 Task: Find connections with filter location Chānda with filter topic #consultantswith filter profile language German with filter current company EClerx with filter school Kongunadu College of Engineering and Technology with filter industry Urban Transit Services with filter service category Interior Design with filter keywords title Customer Support Representative
Action: Mouse moved to (511, 70)
Screenshot: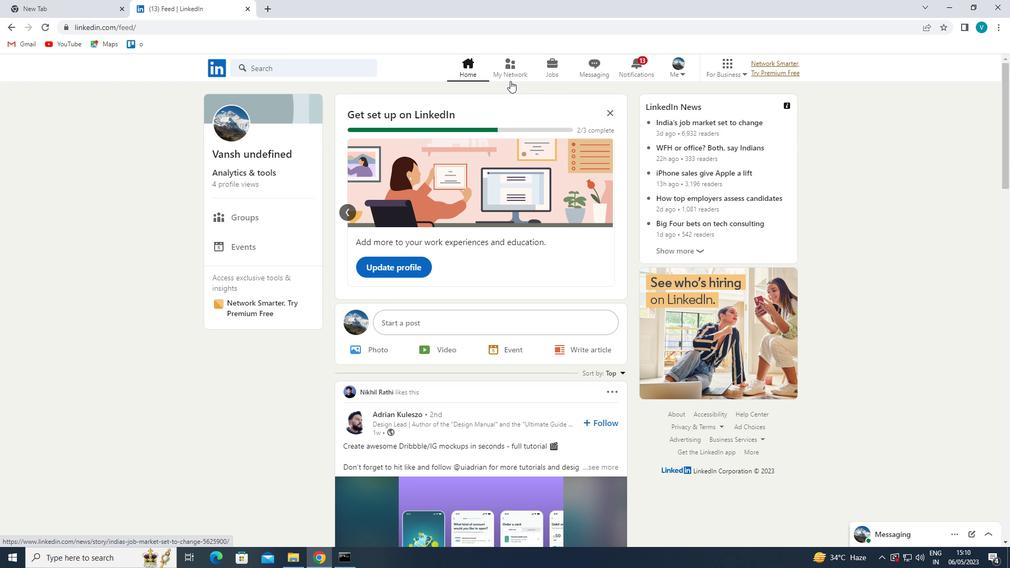
Action: Mouse pressed left at (511, 70)
Screenshot: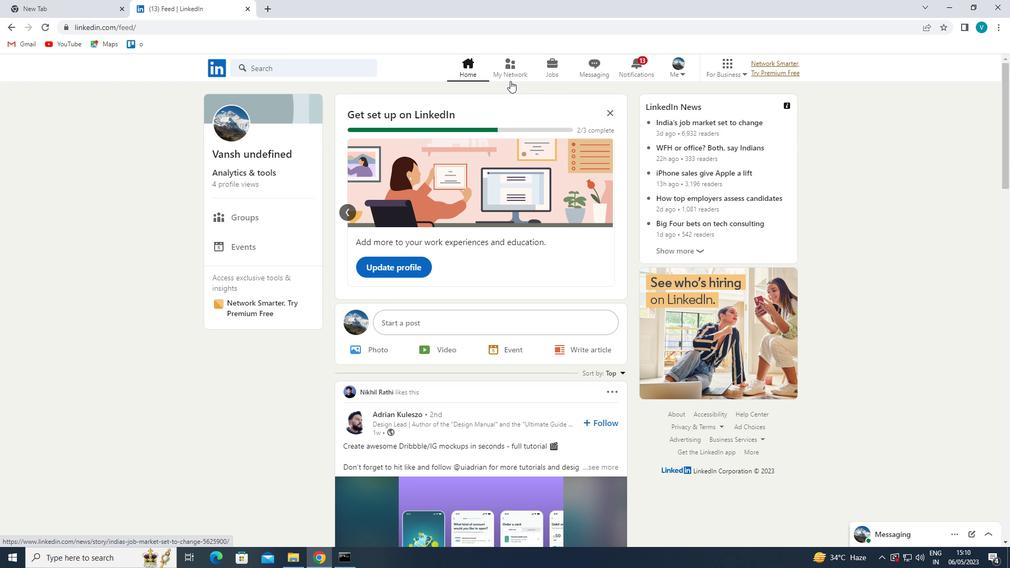 
Action: Mouse moved to (299, 132)
Screenshot: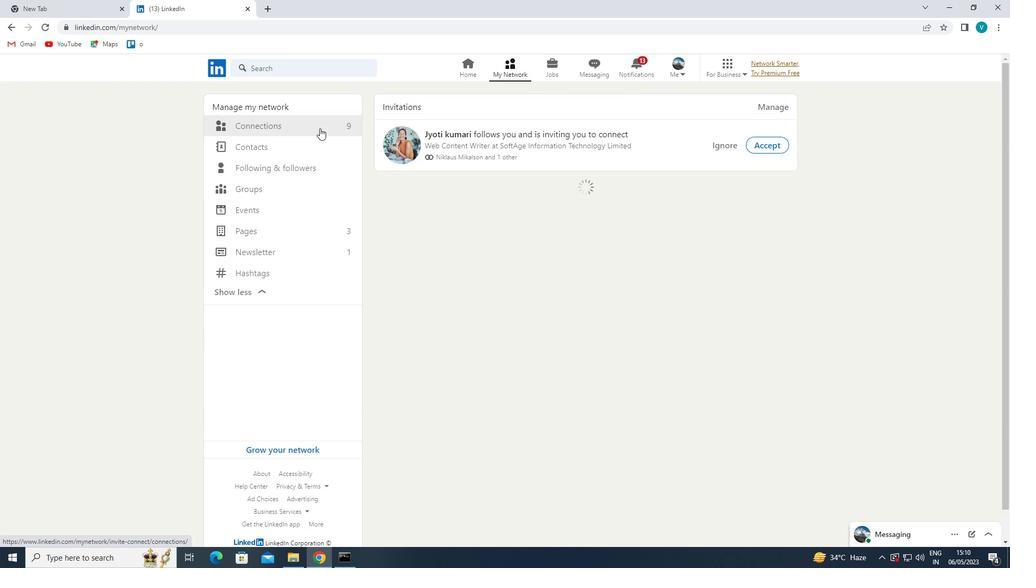 
Action: Mouse pressed left at (299, 132)
Screenshot: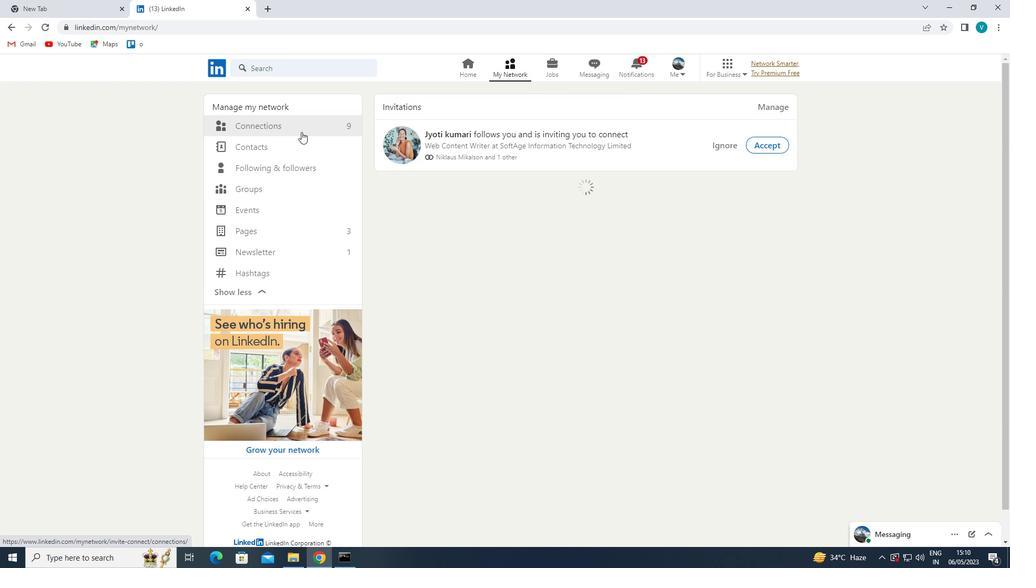 
Action: Mouse moved to (311, 125)
Screenshot: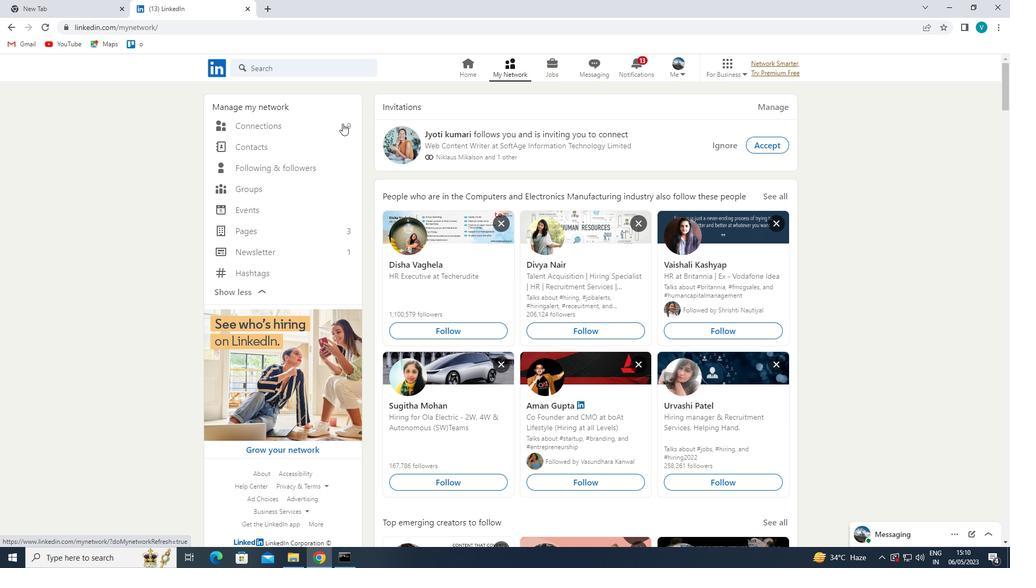
Action: Mouse pressed left at (311, 125)
Screenshot: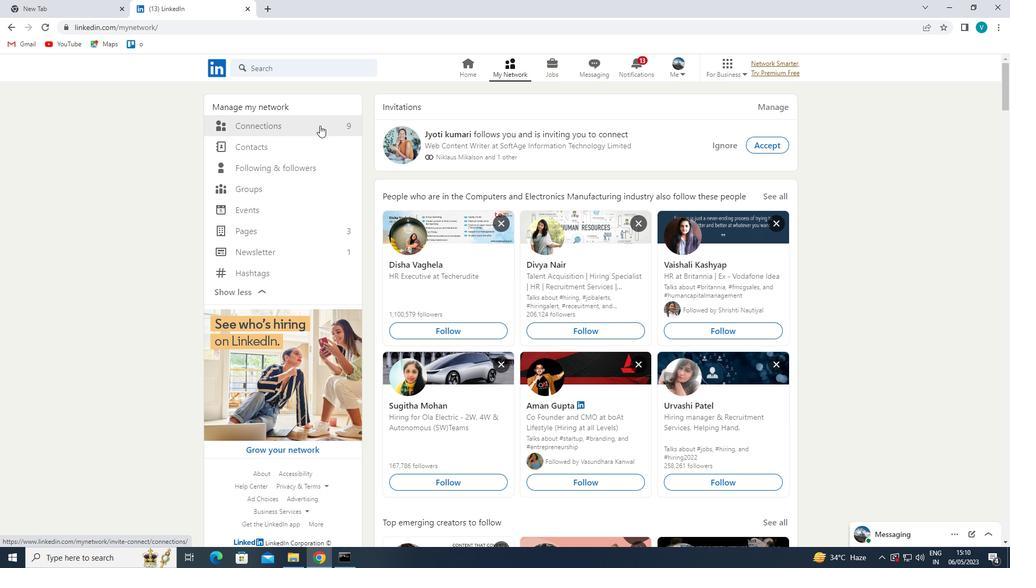 
Action: Mouse moved to (611, 125)
Screenshot: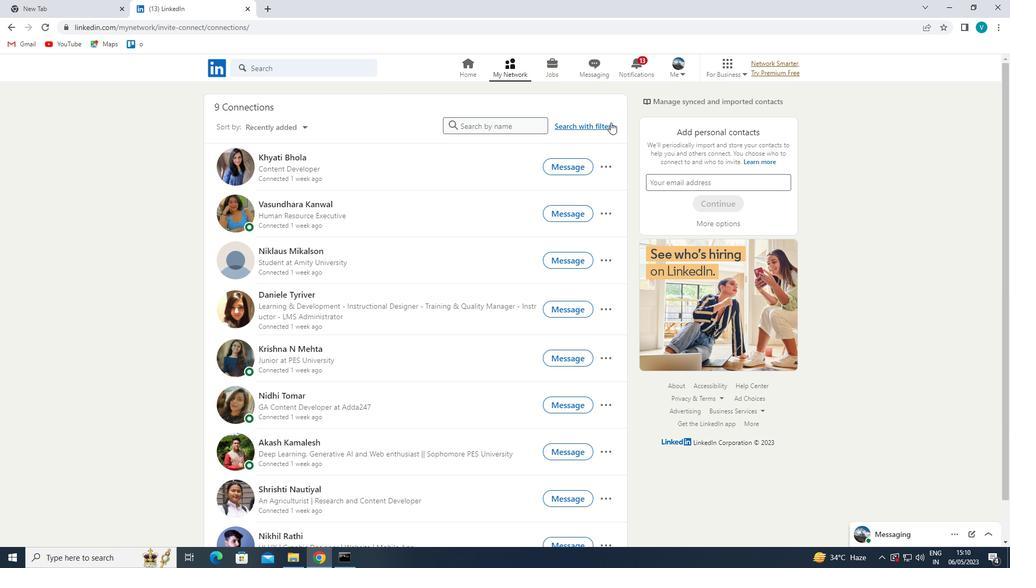 
Action: Mouse pressed left at (611, 125)
Screenshot: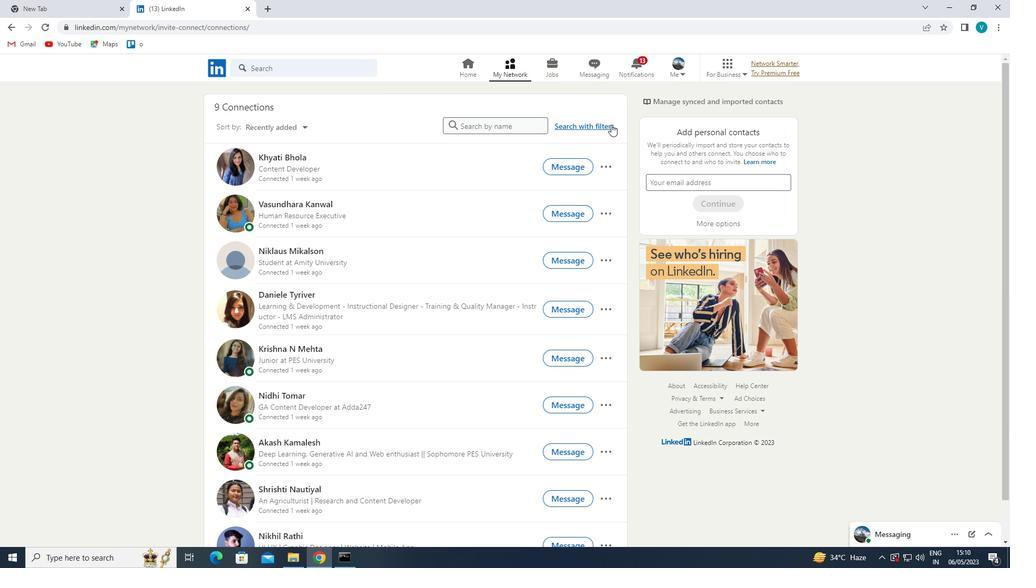 
Action: Mouse moved to (497, 104)
Screenshot: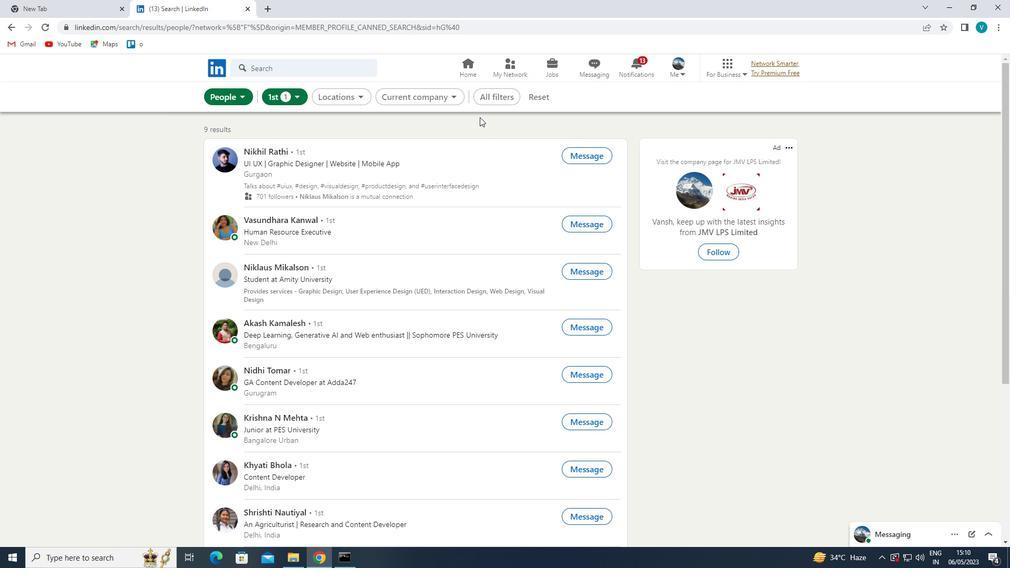
Action: Mouse pressed left at (497, 104)
Screenshot: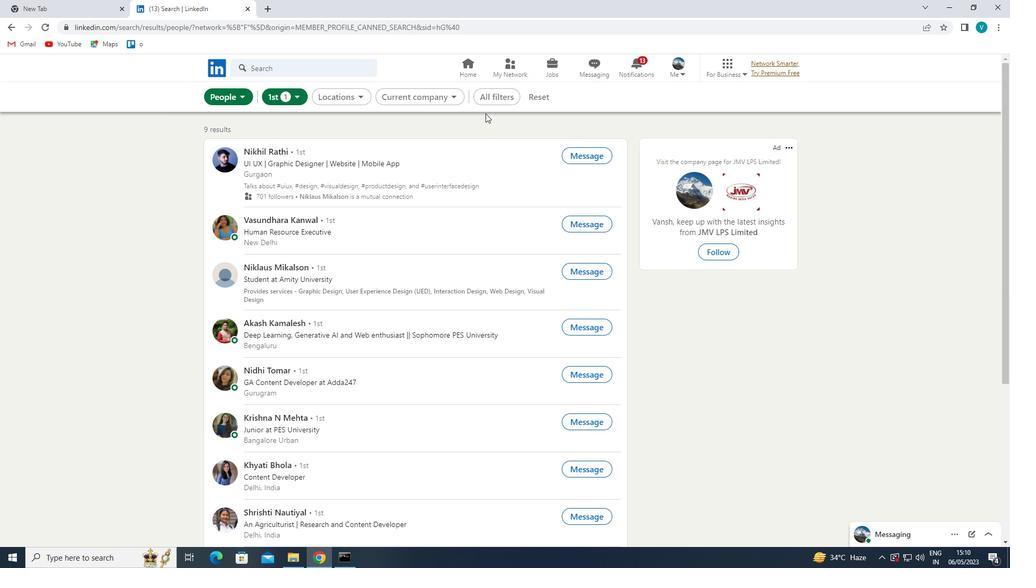 
Action: Mouse moved to (784, 241)
Screenshot: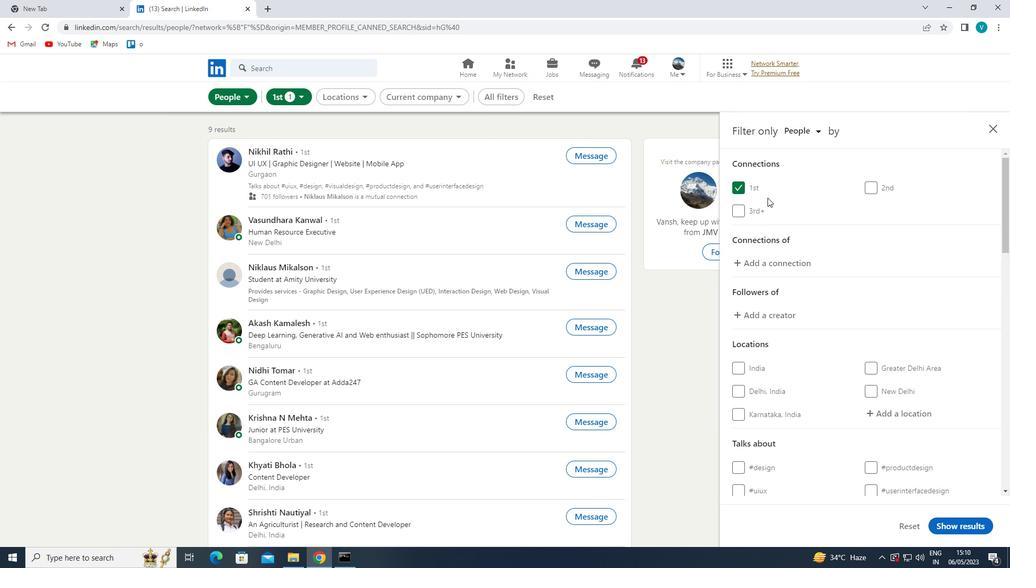 
Action: Mouse scrolled (784, 240) with delta (0, 0)
Screenshot: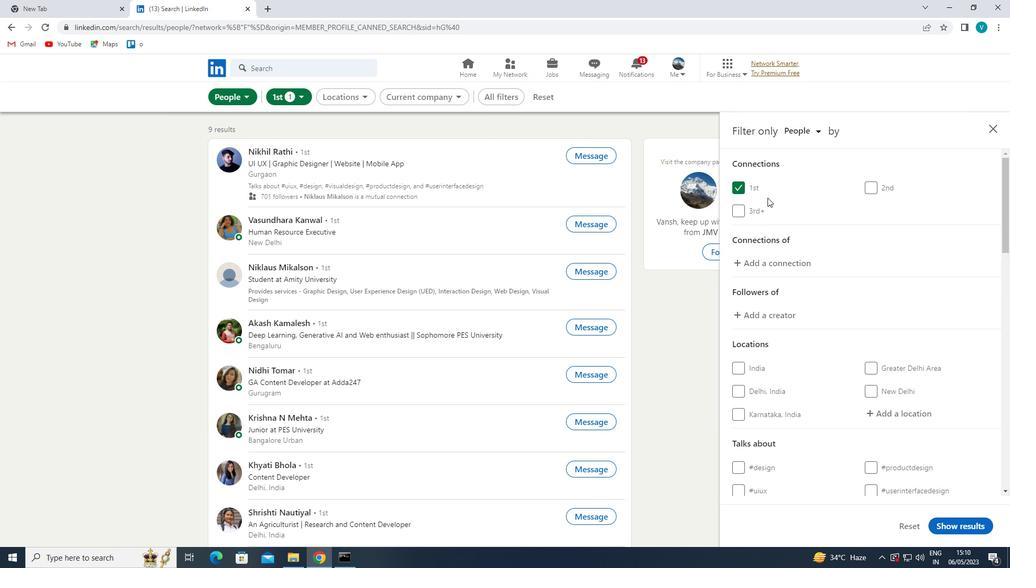 
Action: Mouse moved to (786, 243)
Screenshot: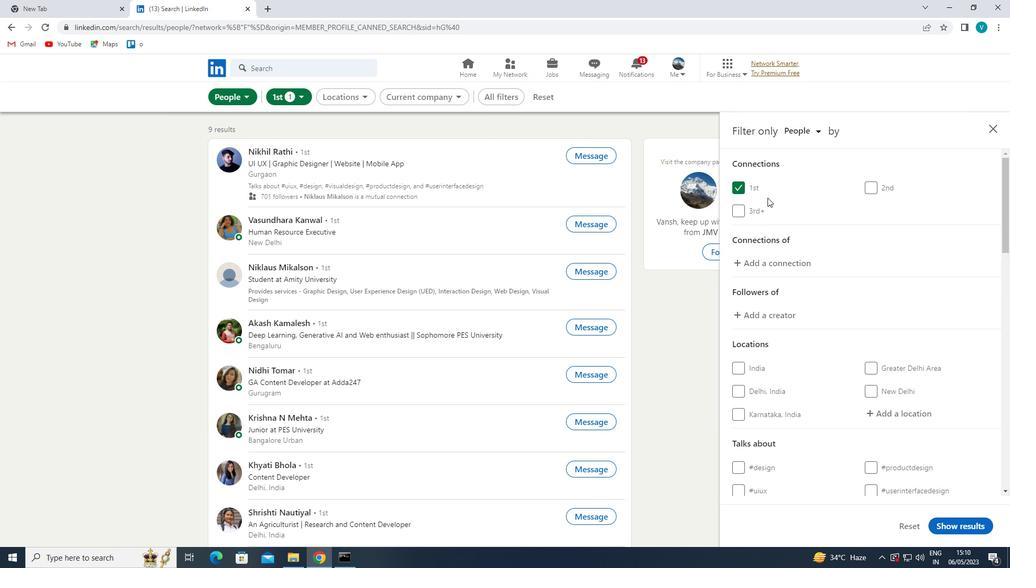 
Action: Mouse scrolled (786, 243) with delta (0, 0)
Screenshot: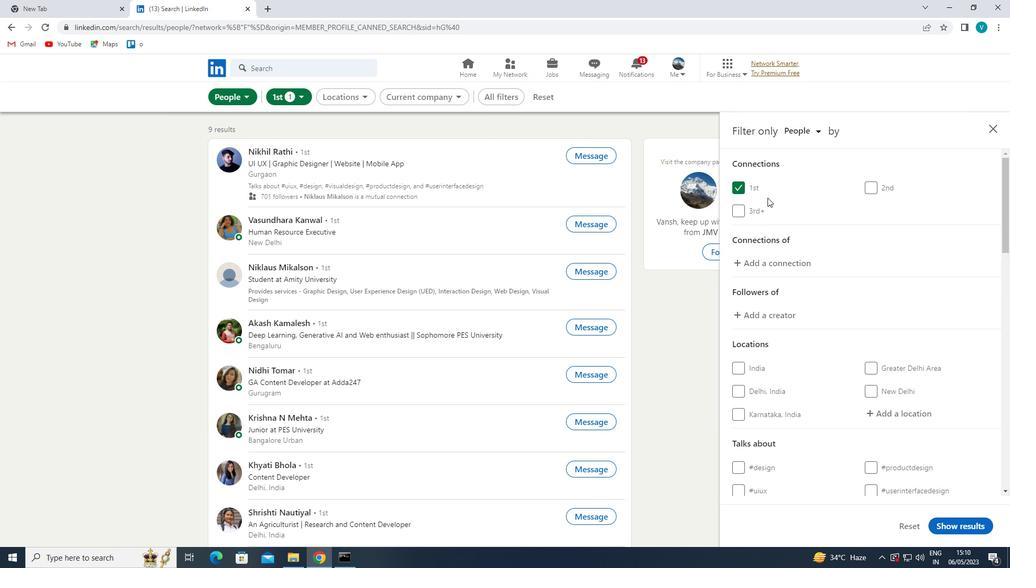 
Action: Mouse moved to (916, 302)
Screenshot: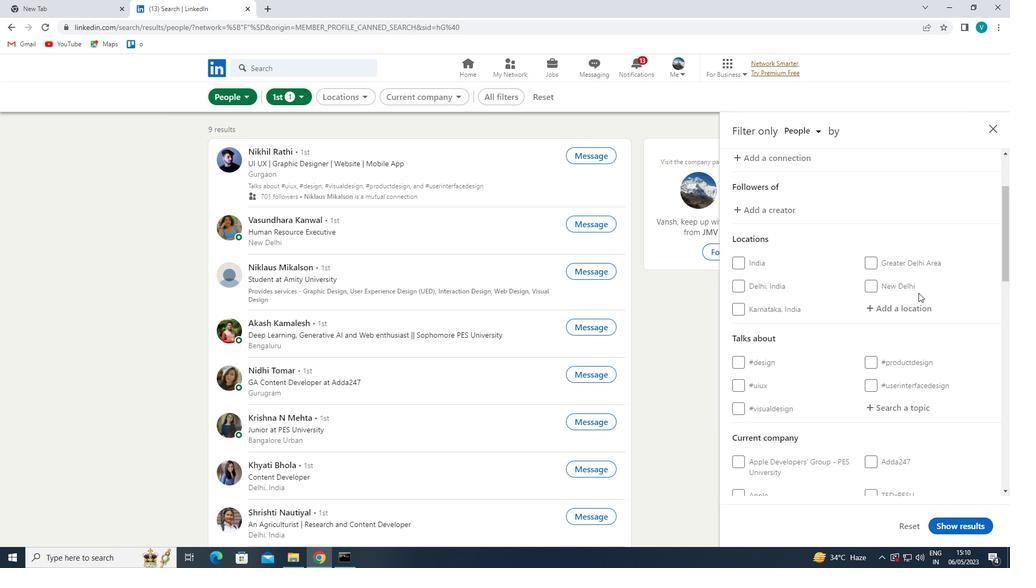 
Action: Mouse pressed left at (916, 302)
Screenshot: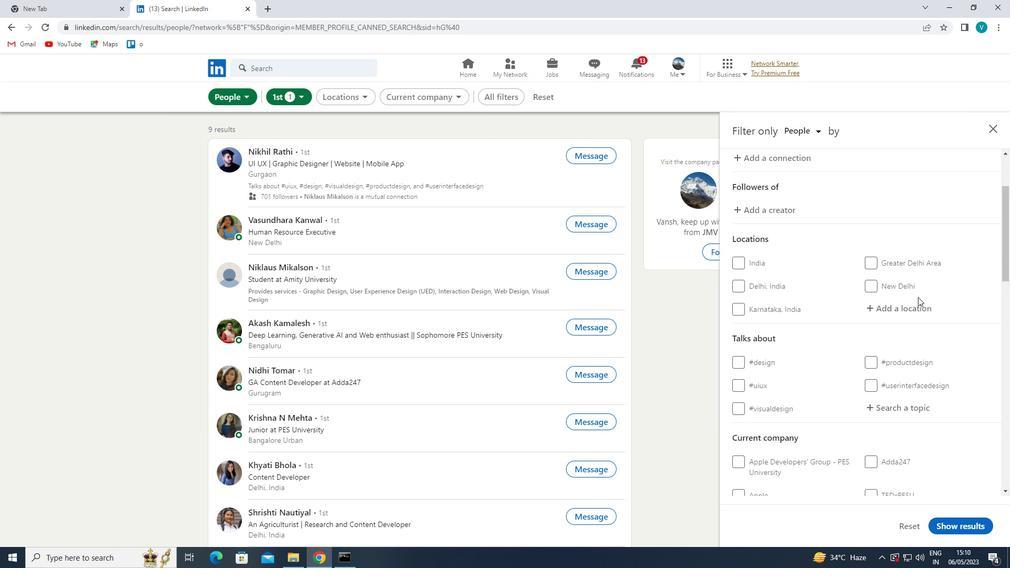 
Action: Mouse moved to (867, 278)
Screenshot: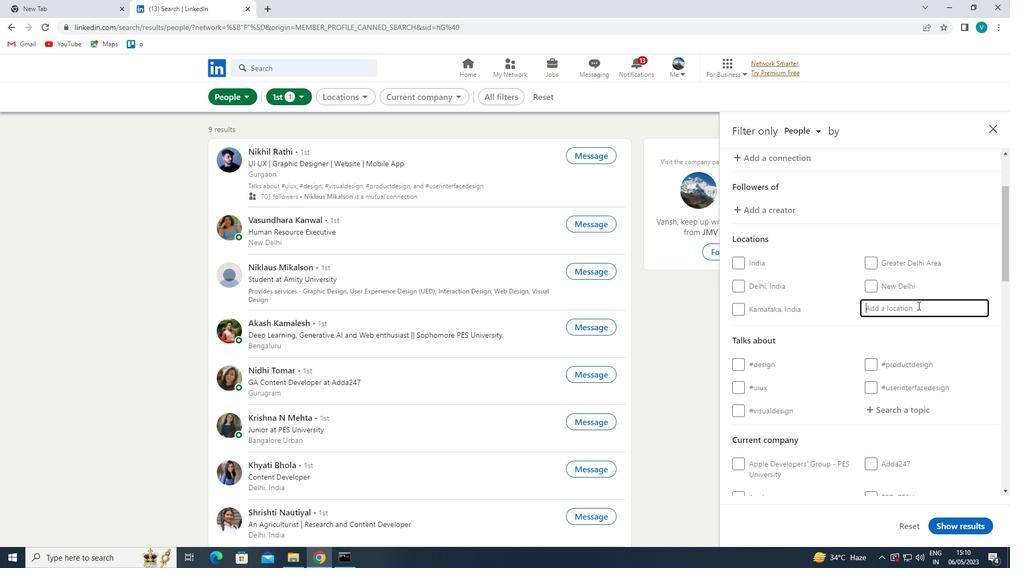 
Action: Key pressed <Key.shift>CHANDA
Screenshot: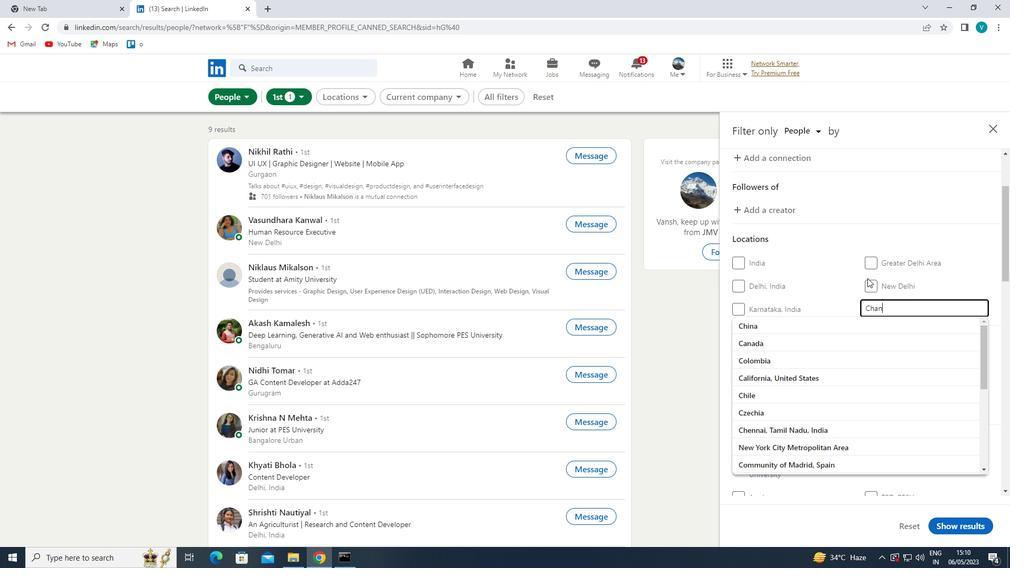 
Action: Mouse moved to (841, 302)
Screenshot: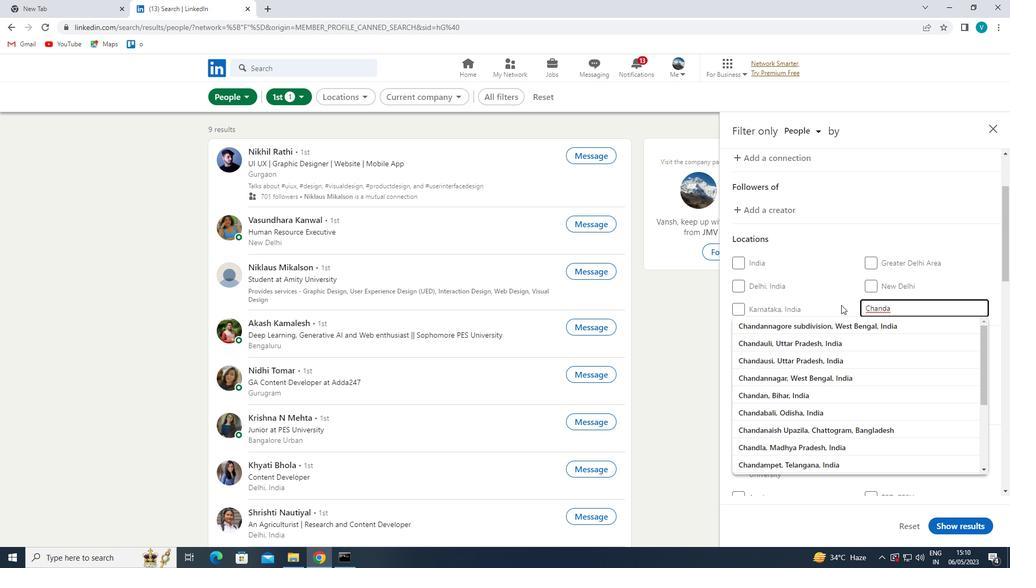 
Action: Mouse pressed left at (841, 302)
Screenshot: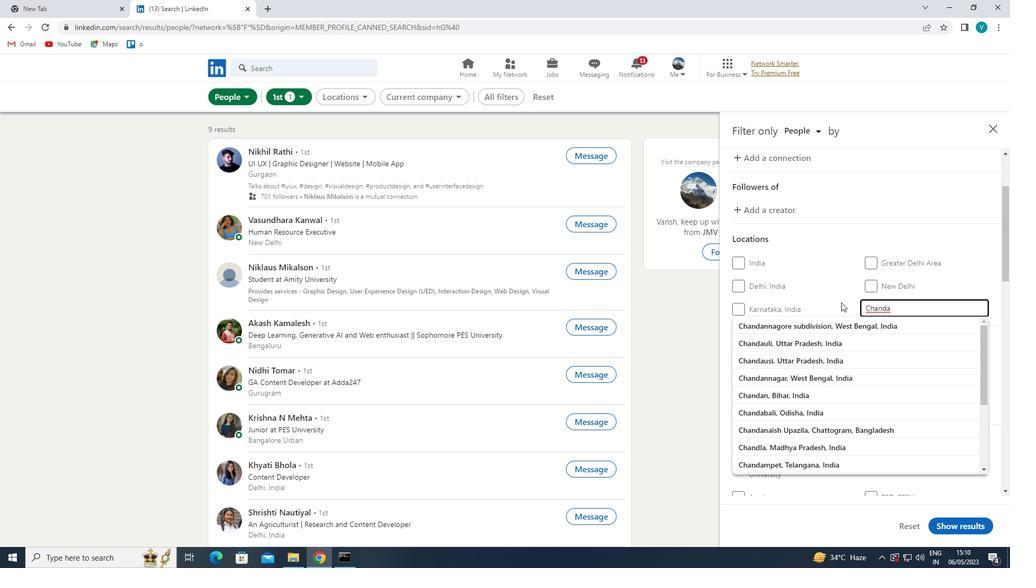 
Action: Mouse moved to (841, 302)
Screenshot: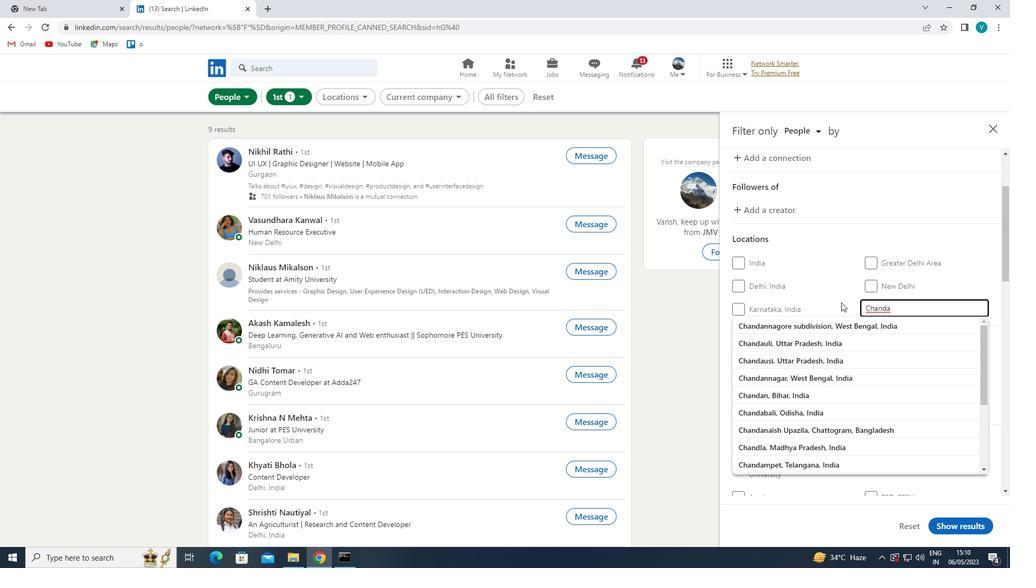 
Action: Mouse scrolled (841, 301) with delta (0, 0)
Screenshot: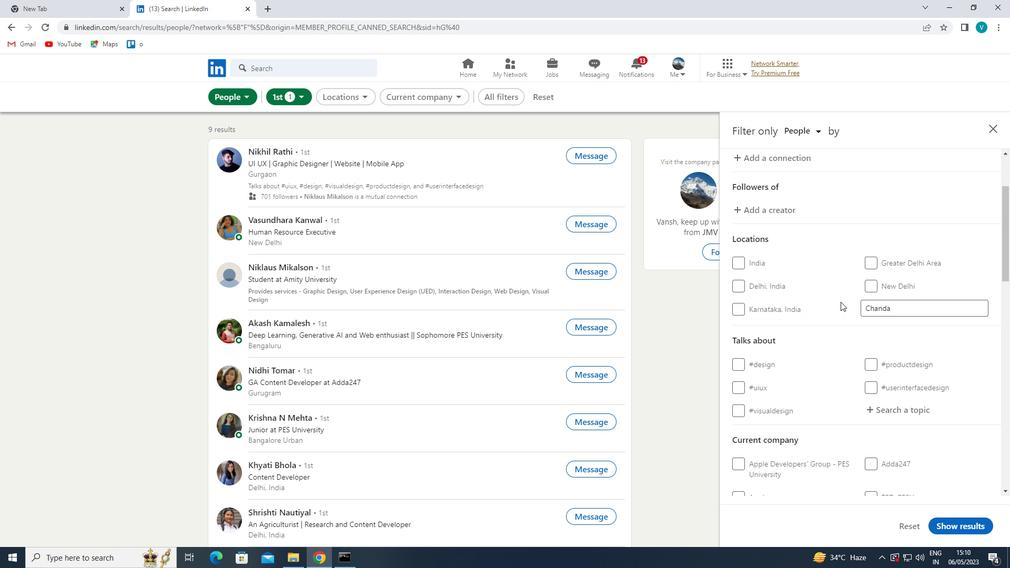 
Action: Mouse moved to (842, 302)
Screenshot: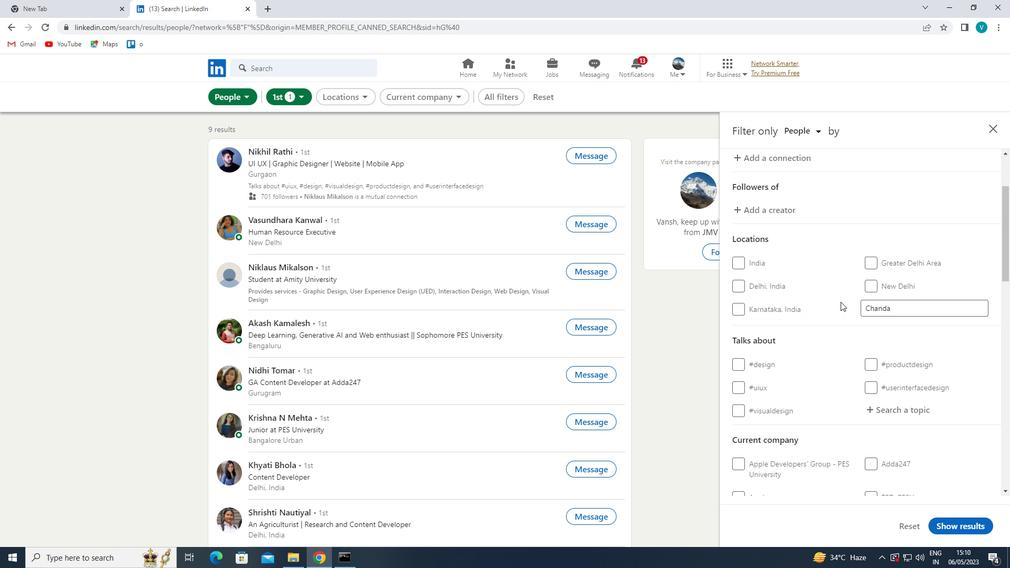 
Action: Mouse scrolled (842, 301) with delta (0, 0)
Screenshot: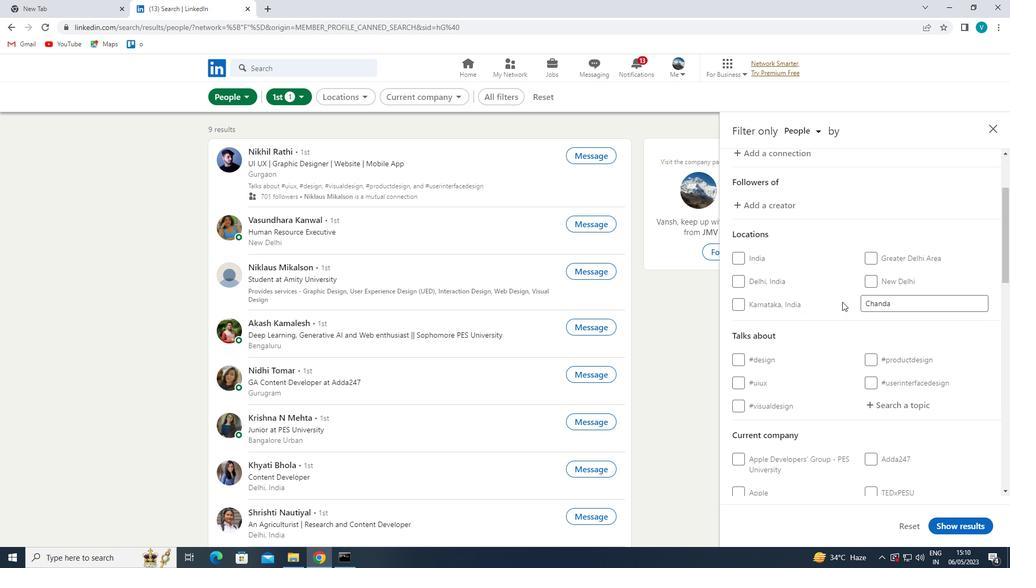 
Action: Mouse moved to (843, 302)
Screenshot: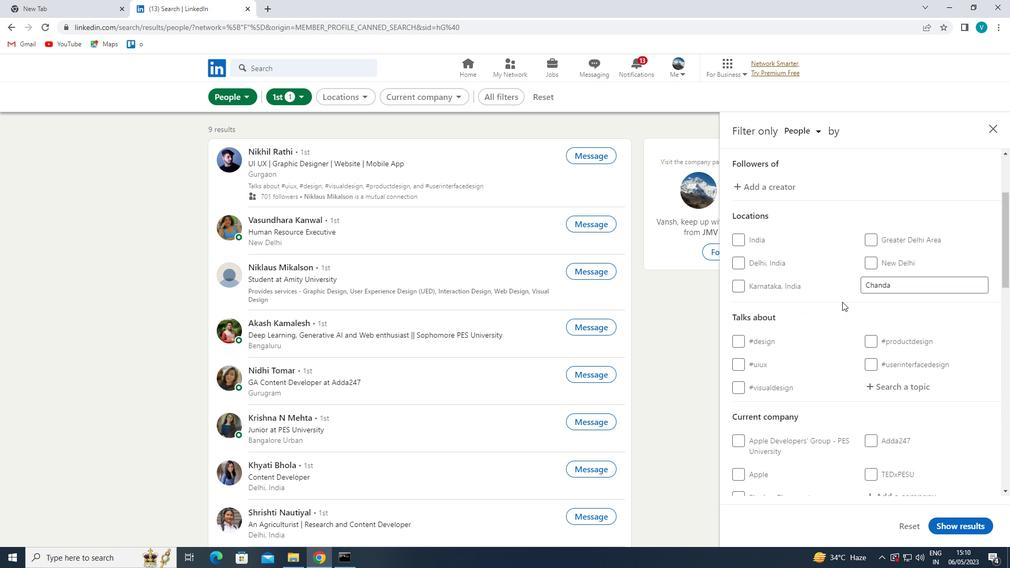 
Action: Mouse scrolled (843, 301) with delta (0, 0)
Screenshot: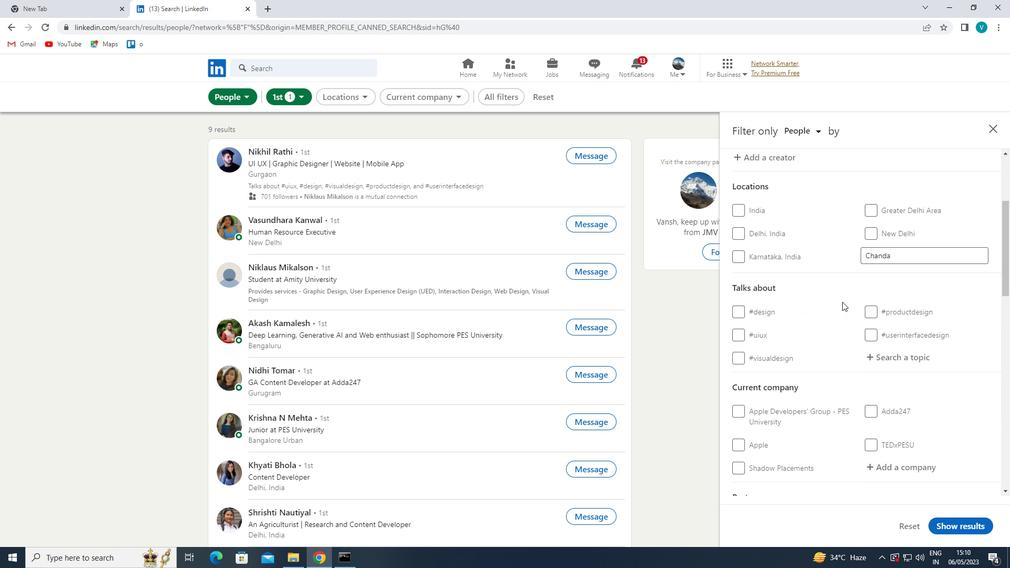 
Action: Mouse moved to (905, 249)
Screenshot: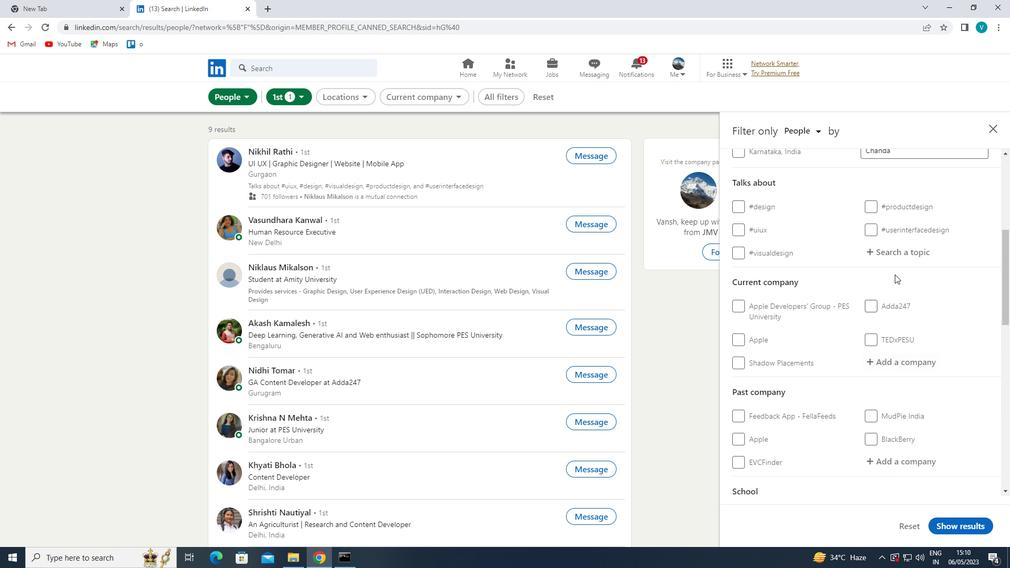 
Action: Mouse pressed left at (905, 249)
Screenshot: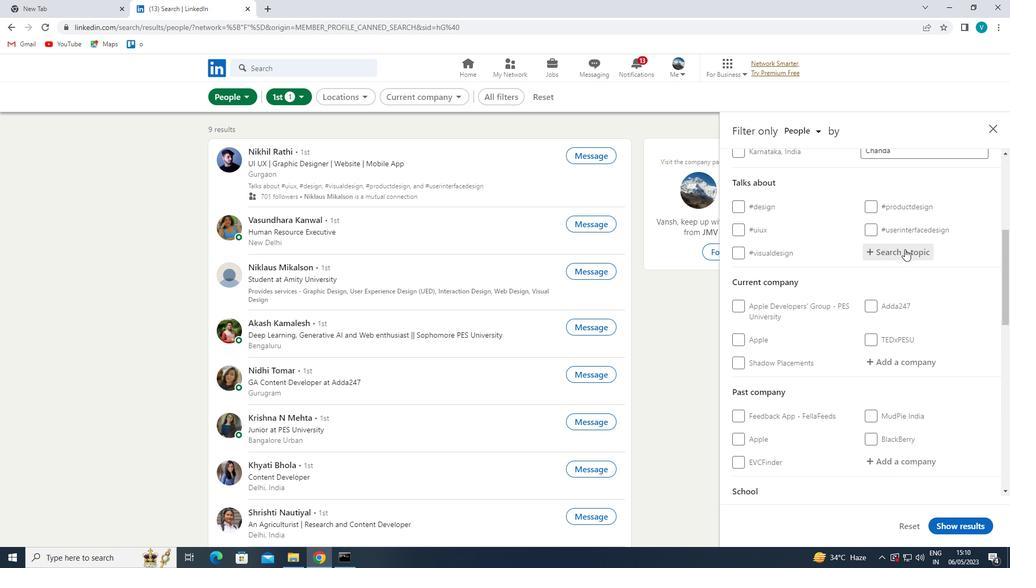 
Action: Mouse moved to (840, 211)
Screenshot: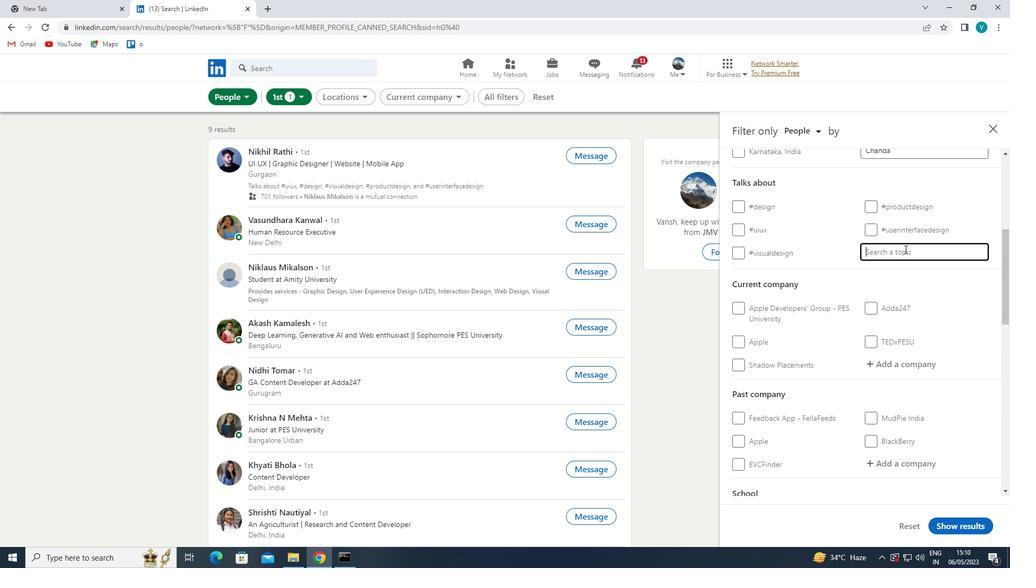 
Action: Key pressed CONSUL
Screenshot: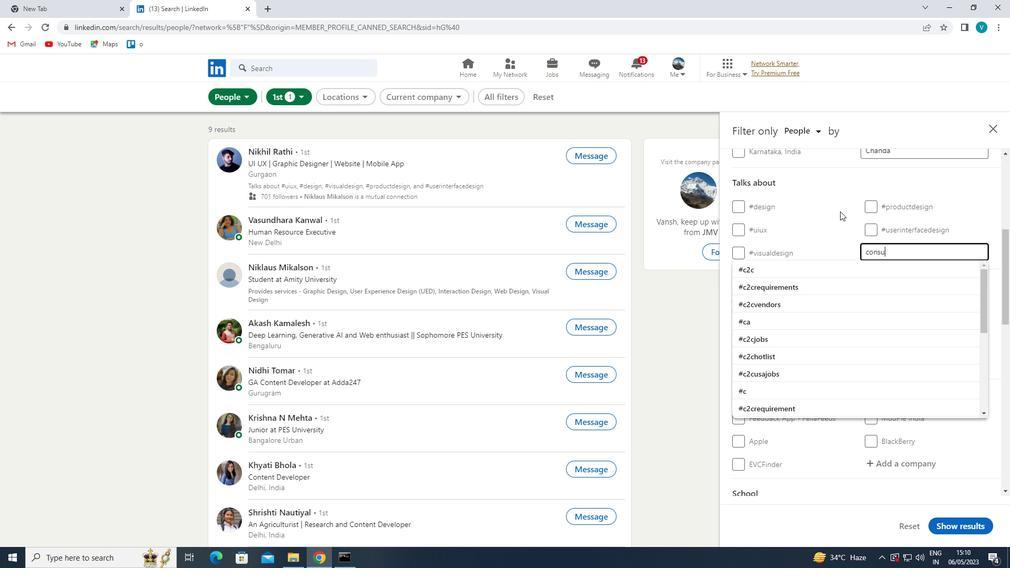 
Action: Mouse moved to (840, 211)
Screenshot: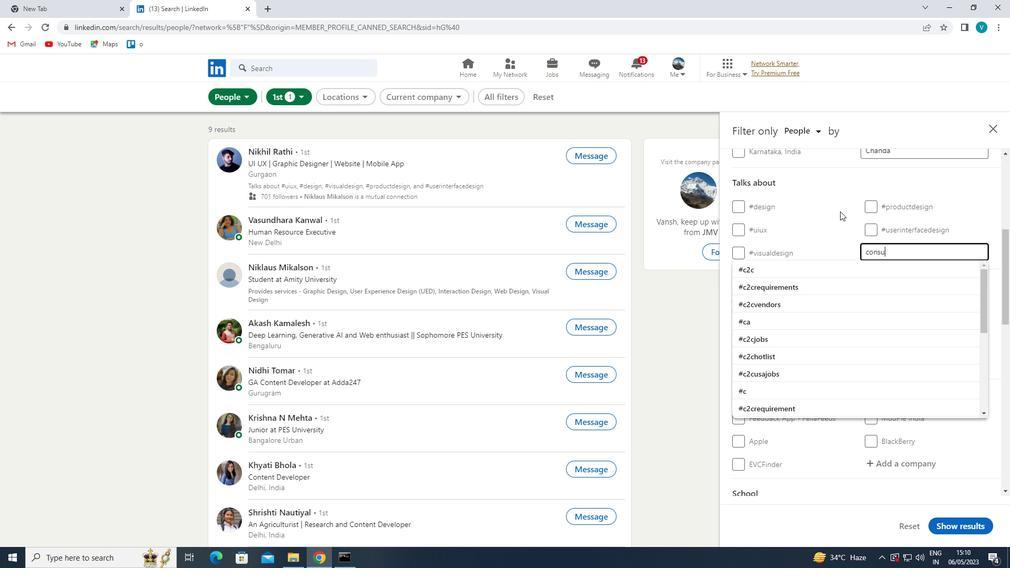 
Action: Key pressed TANTS
Screenshot: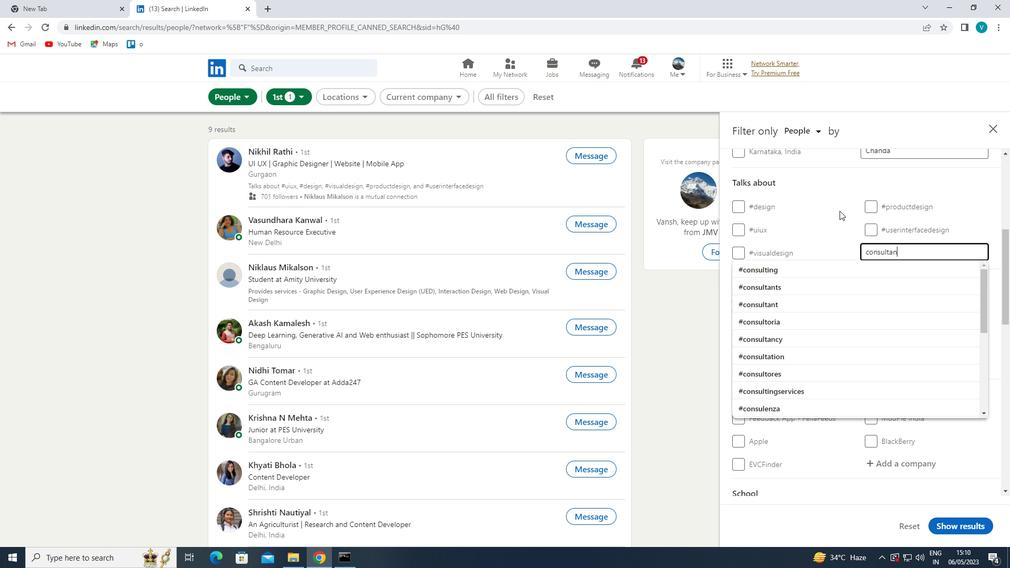 
Action: Mouse moved to (847, 262)
Screenshot: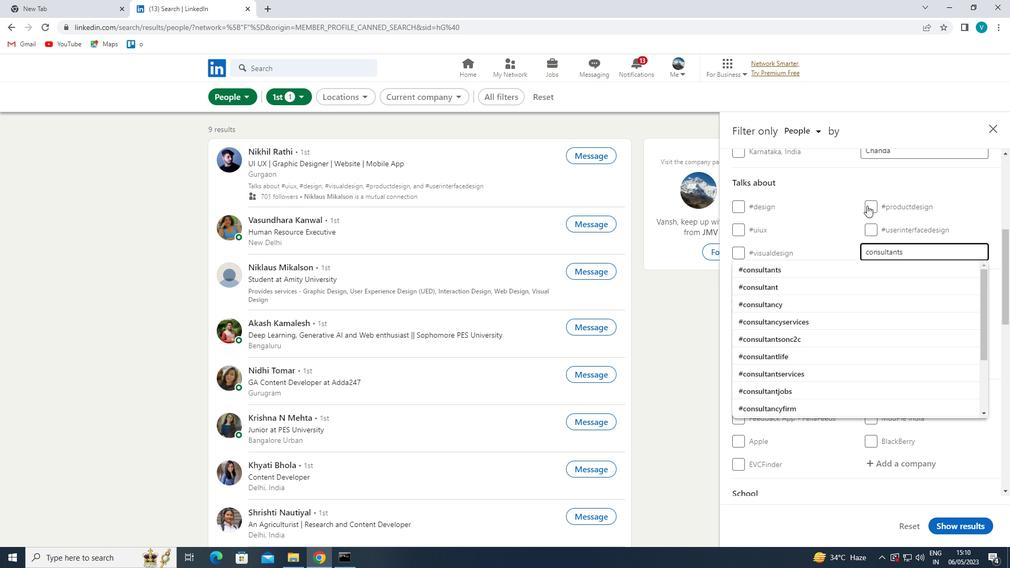 
Action: Mouse pressed left at (847, 262)
Screenshot: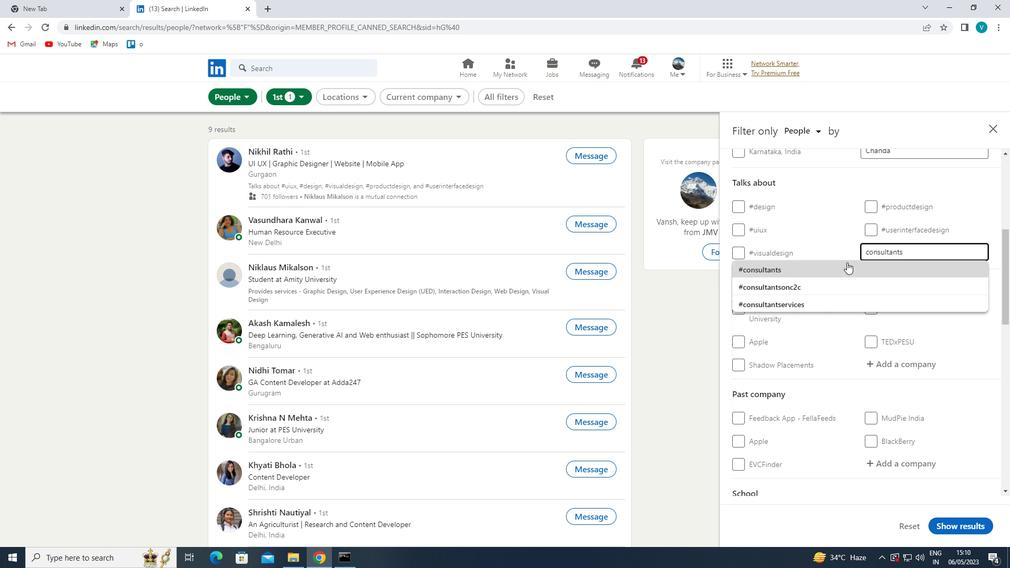 
Action: Mouse moved to (847, 264)
Screenshot: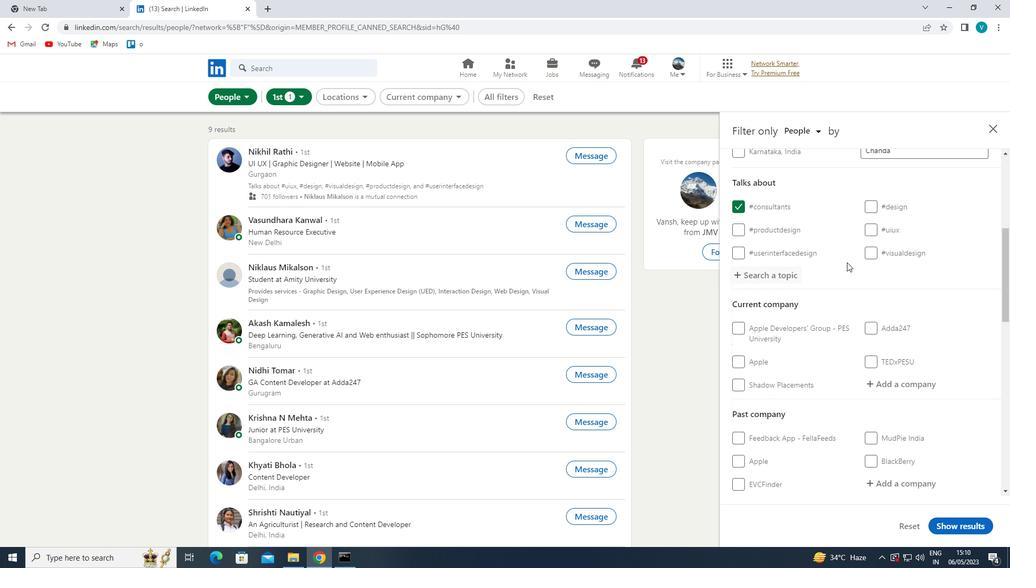 
Action: Mouse scrolled (847, 264) with delta (0, 0)
Screenshot: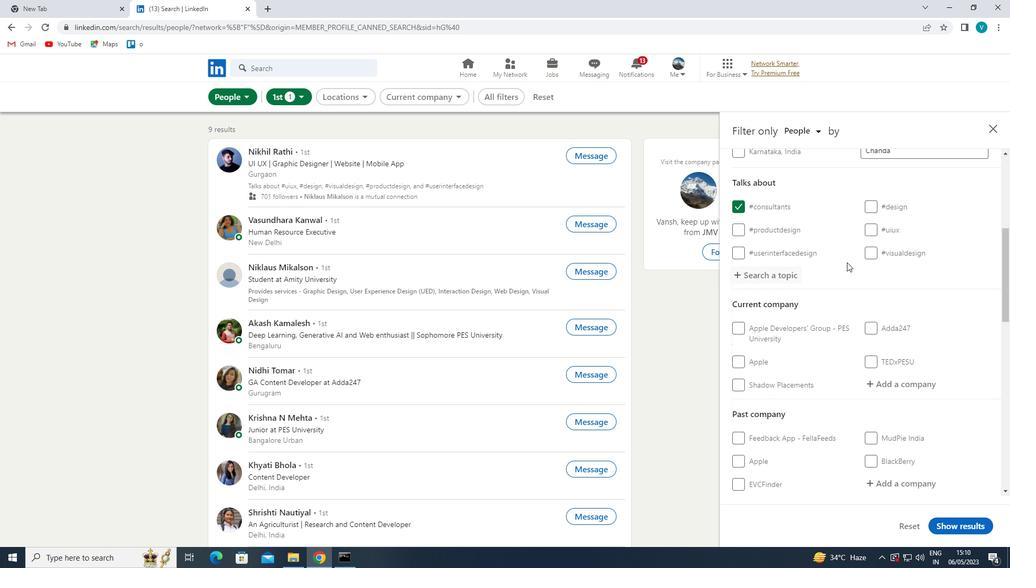 
Action: Mouse moved to (848, 266)
Screenshot: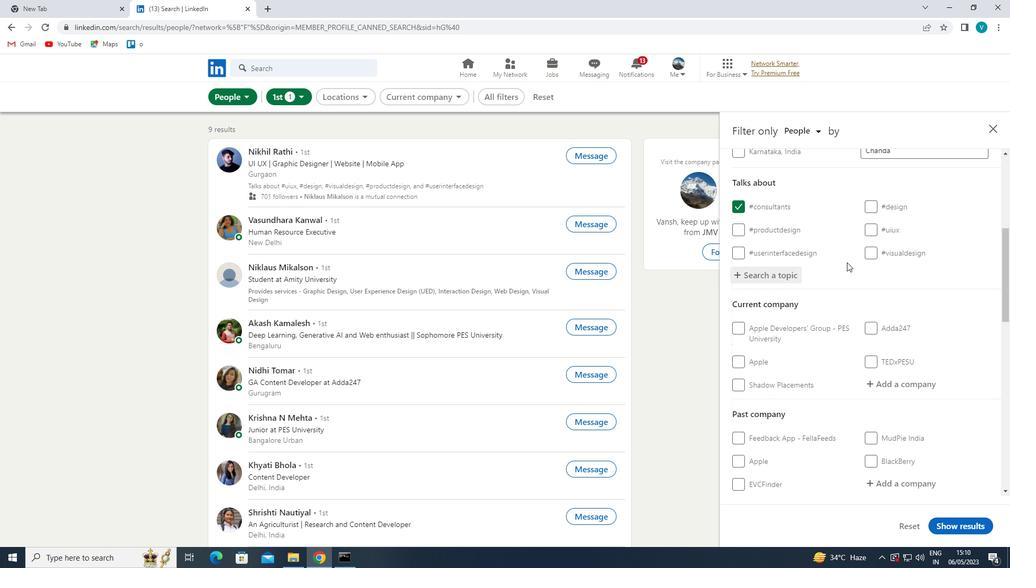 
Action: Mouse scrolled (848, 265) with delta (0, 0)
Screenshot: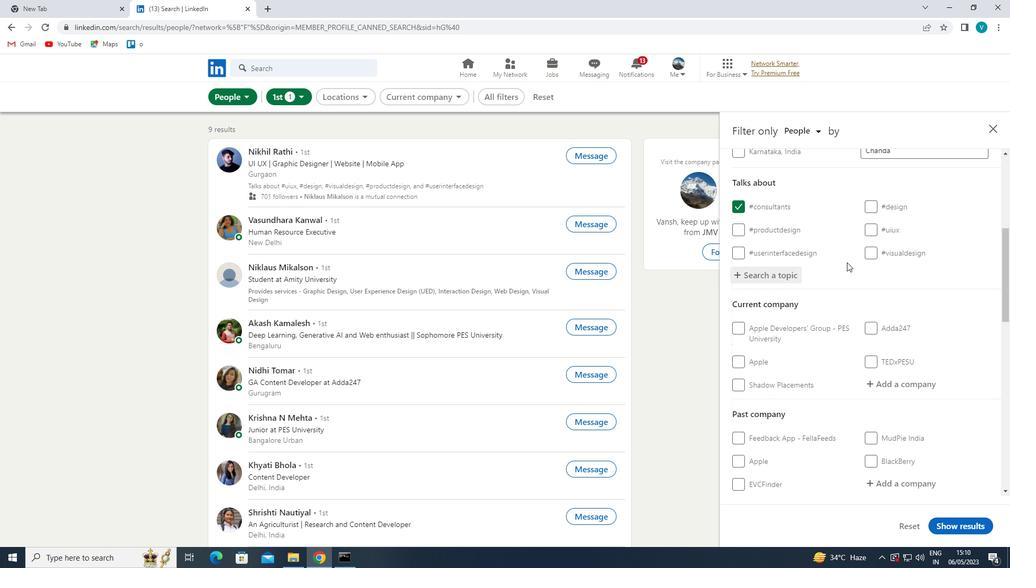 
Action: Mouse moved to (893, 281)
Screenshot: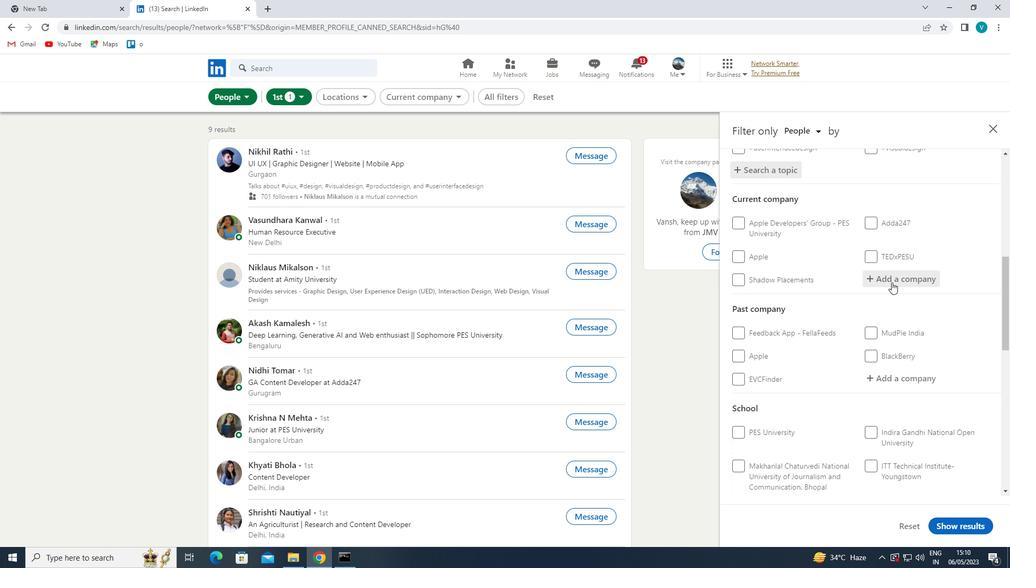 
Action: Mouse pressed left at (893, 281)
Screenshot: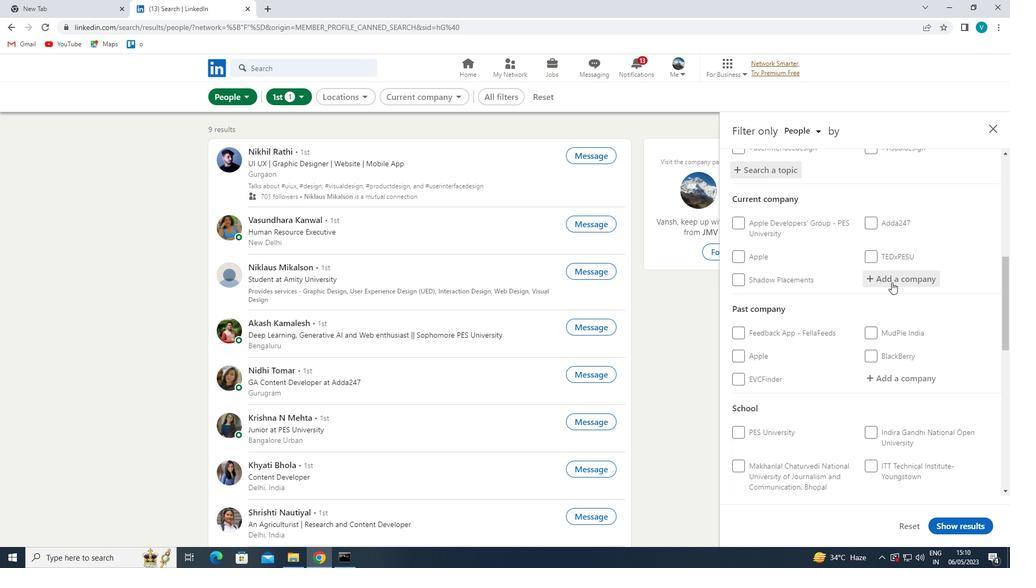 
Action: Mouse moved to (901, 281)
Screenshot: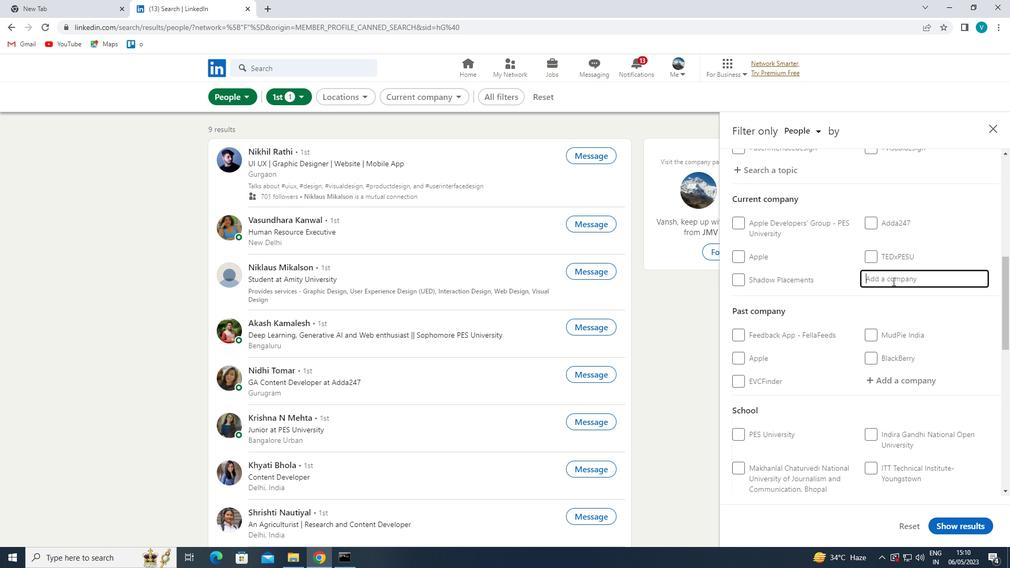 
Action: Key pressed <Key.shift>EC
Screenshot: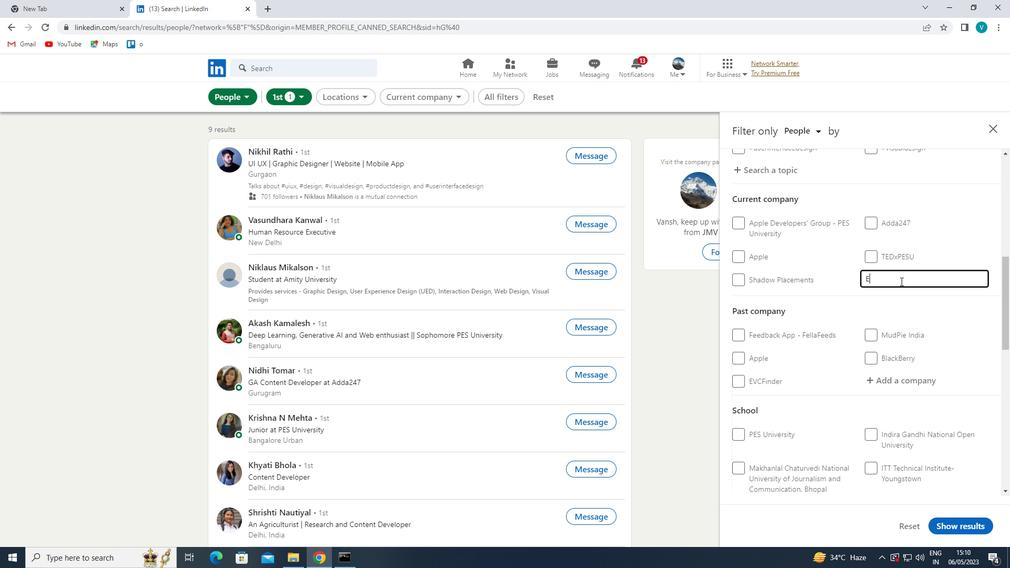 
Action: Mouse moved to (887, 273)
Screenshot: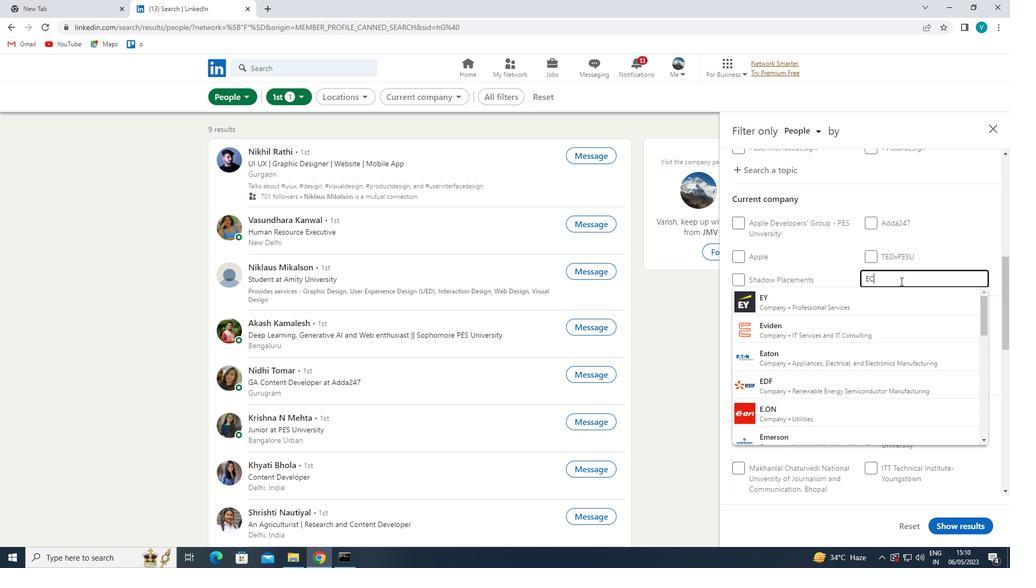 
Action: Key pressed L
Screenshot: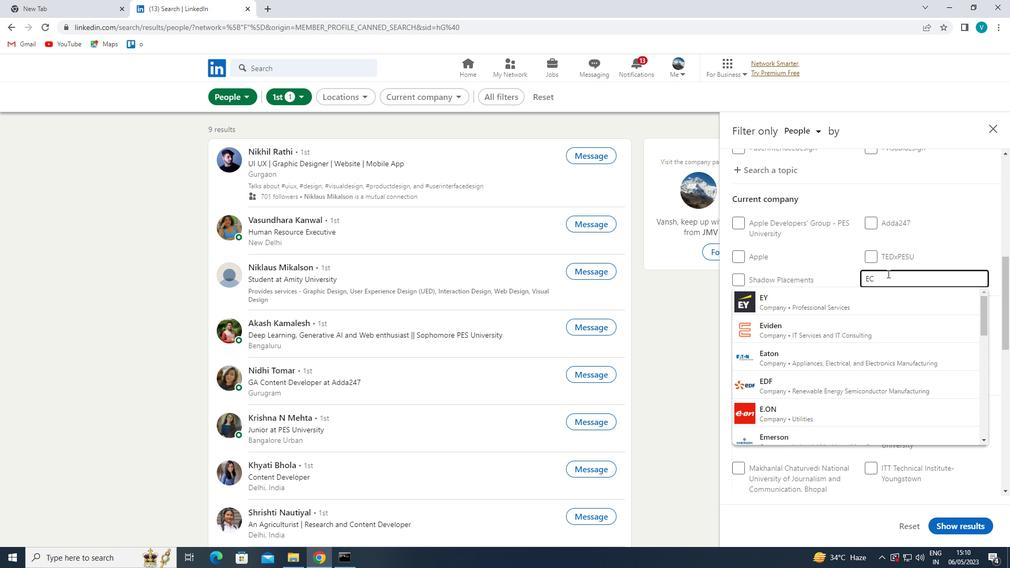 
Action: Mouse moved to (887, 273)
Screenshot: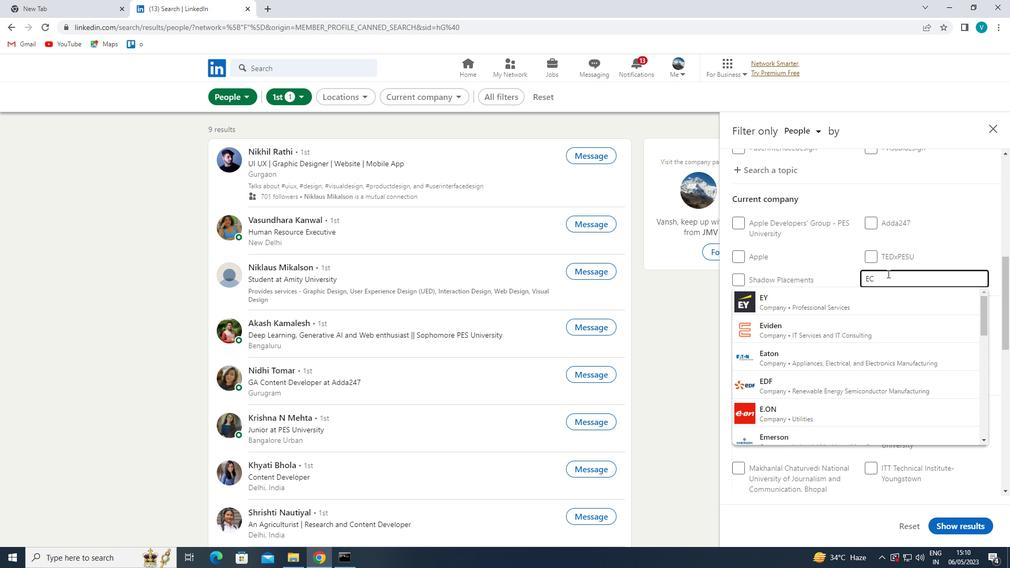 
Action: Key pressed ER
Screenshot: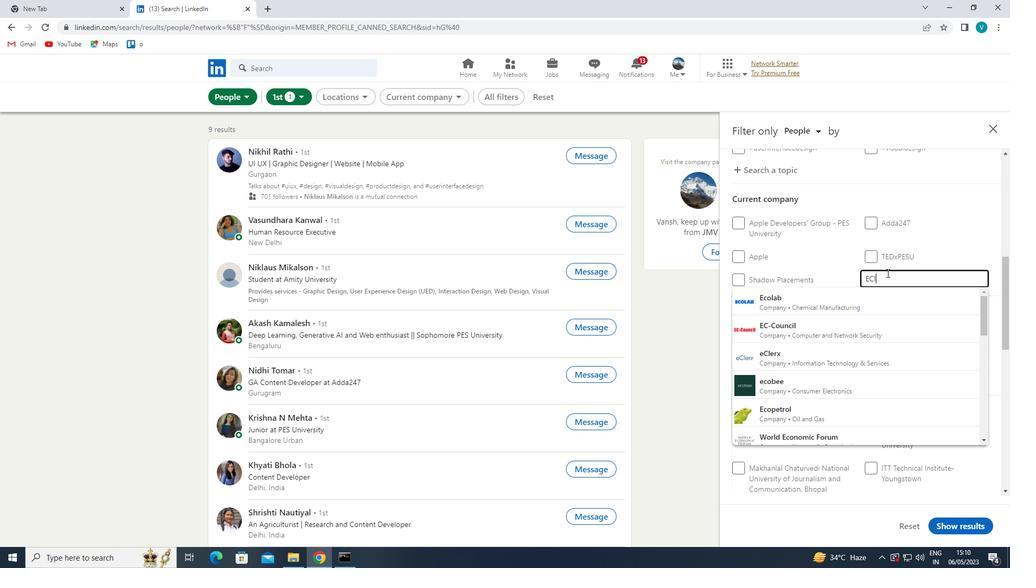 
Action: Mouse moved to (877, 292)
Screenshot: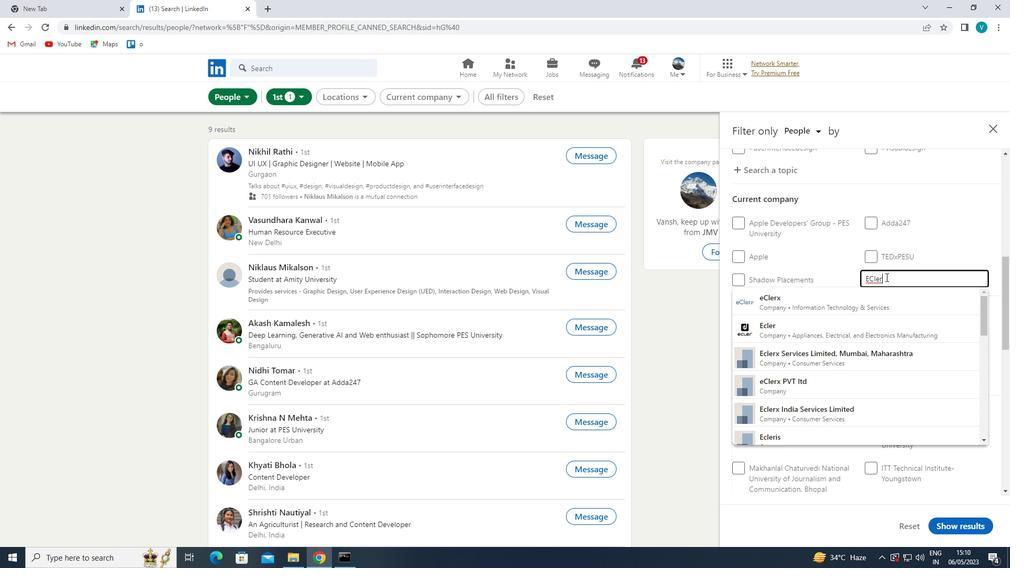 
Action: Key pressed X
Screenshot: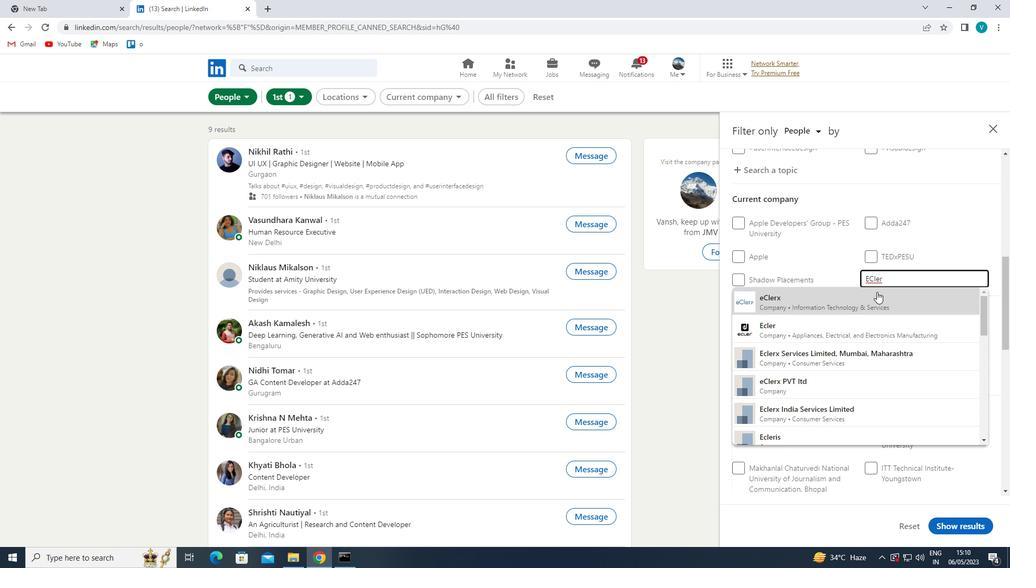 
Action: Mouse moved to (878, 293)
Screenshot: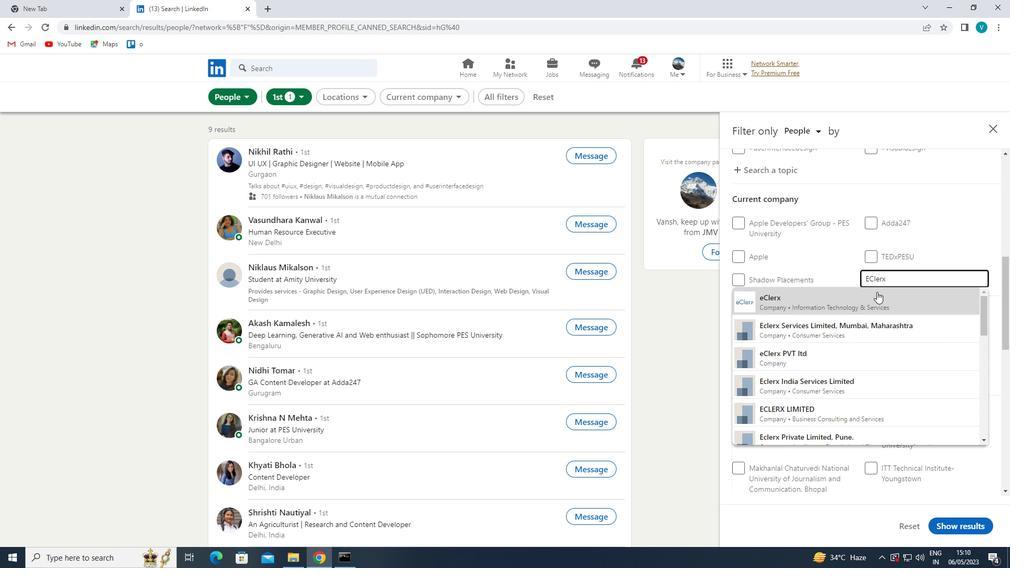 
Action: Mouse pressed left at (878, 293)
Screenshot: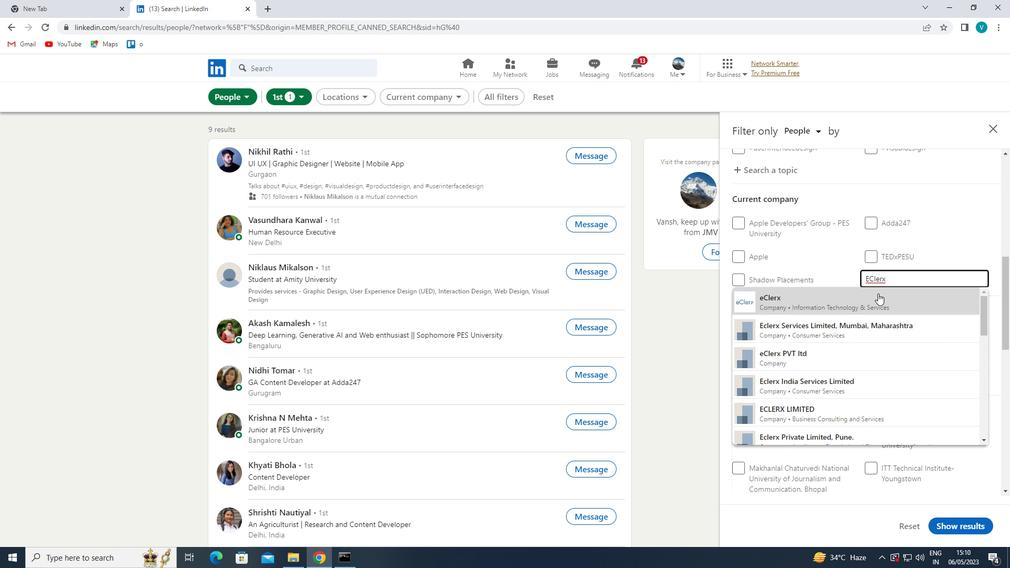 
Action: Mouse scrolled (878, 293) with delta (0, 0)
Screenshot: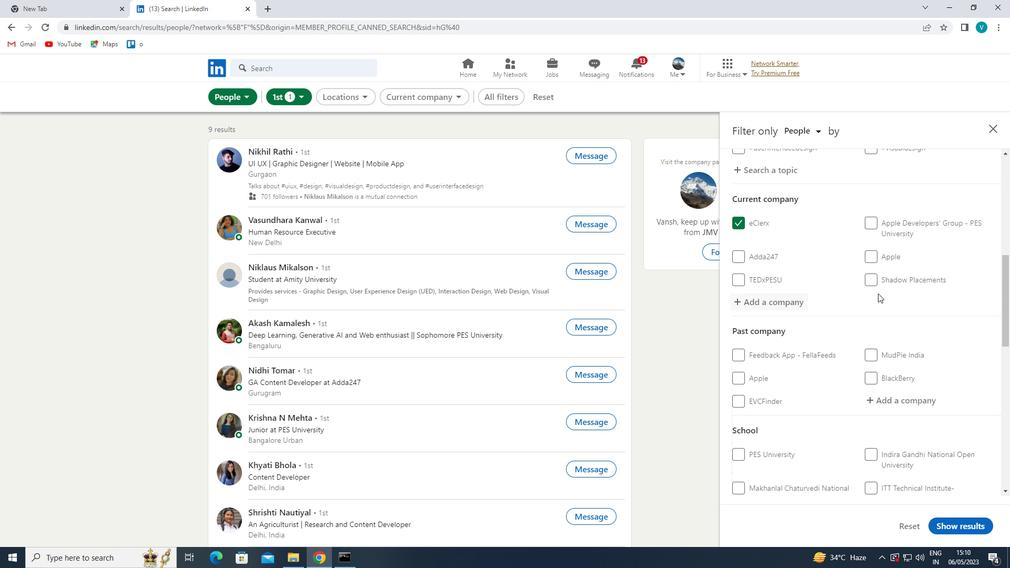 
Action: Mouse scrolled (878, 293) with delta (0, 0)
Screenshot: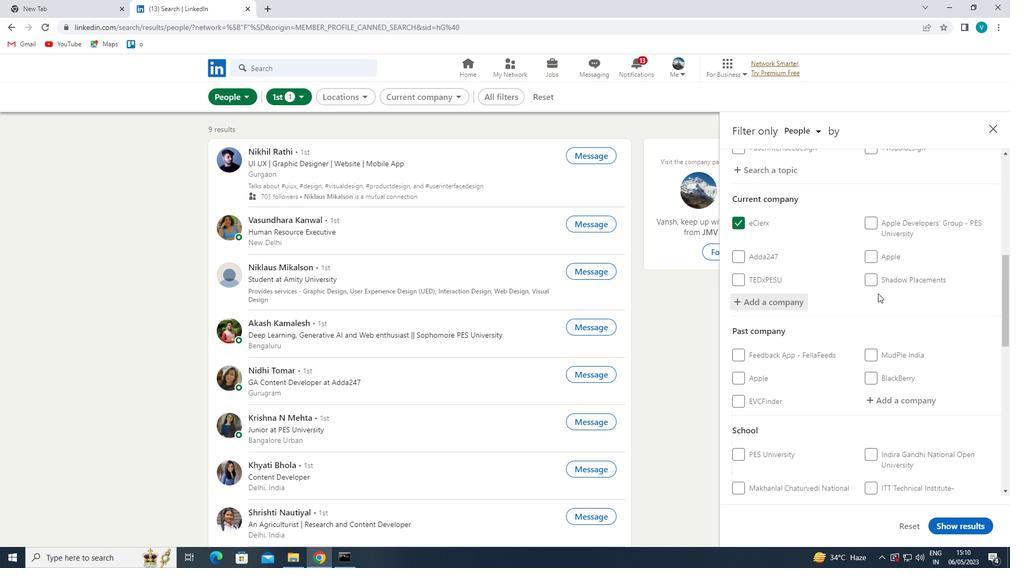 
Action: Mouse moved to (902, 401)
Screenshot: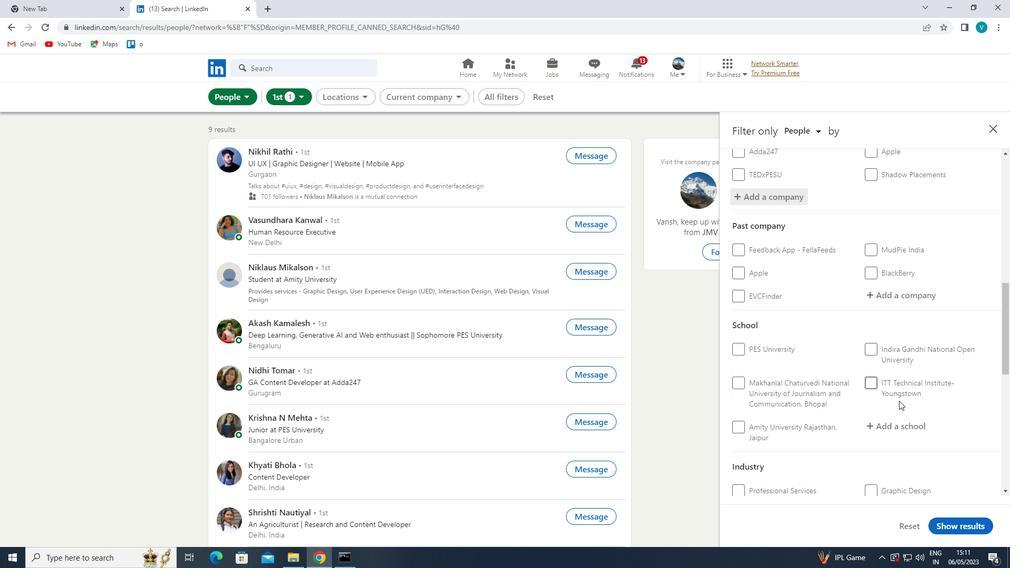 
Action: Mouse scrolled (902, 400) with delta (0, 0)
Screenshot: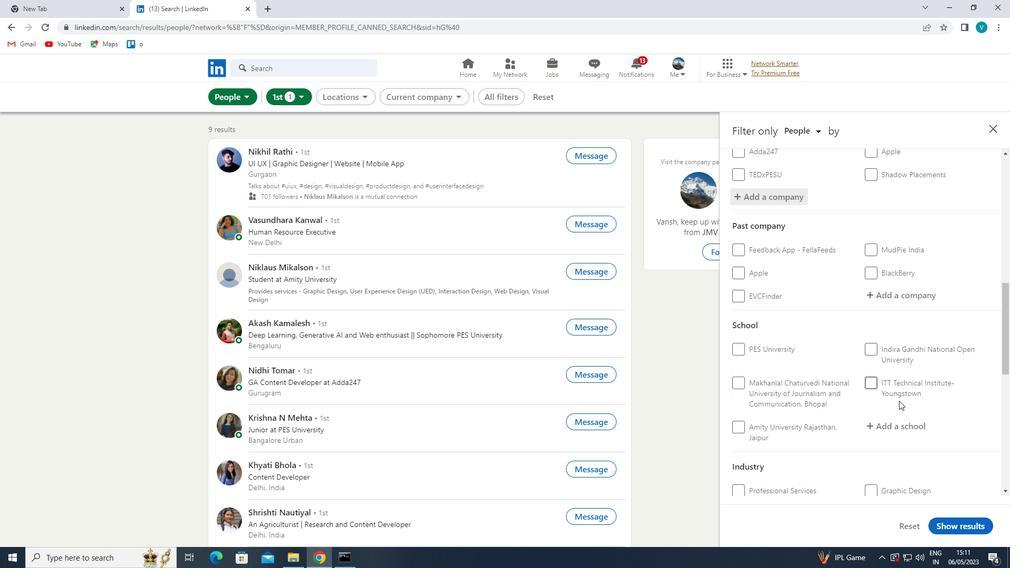 
Action: Mouse moved to (896, 363)
Screenshot: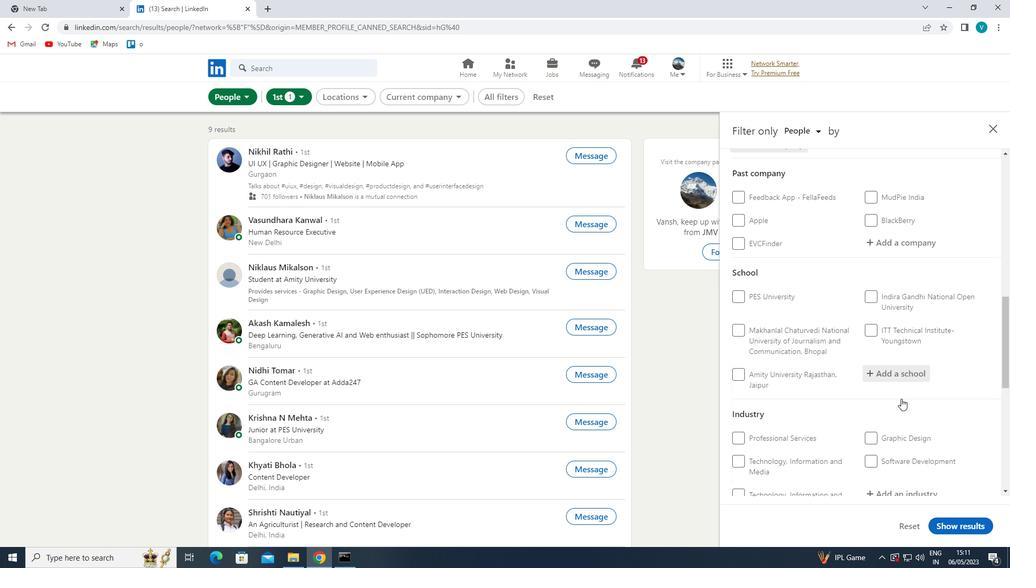 
Action: Mouse pressed left at (896, 363)
Screenshot: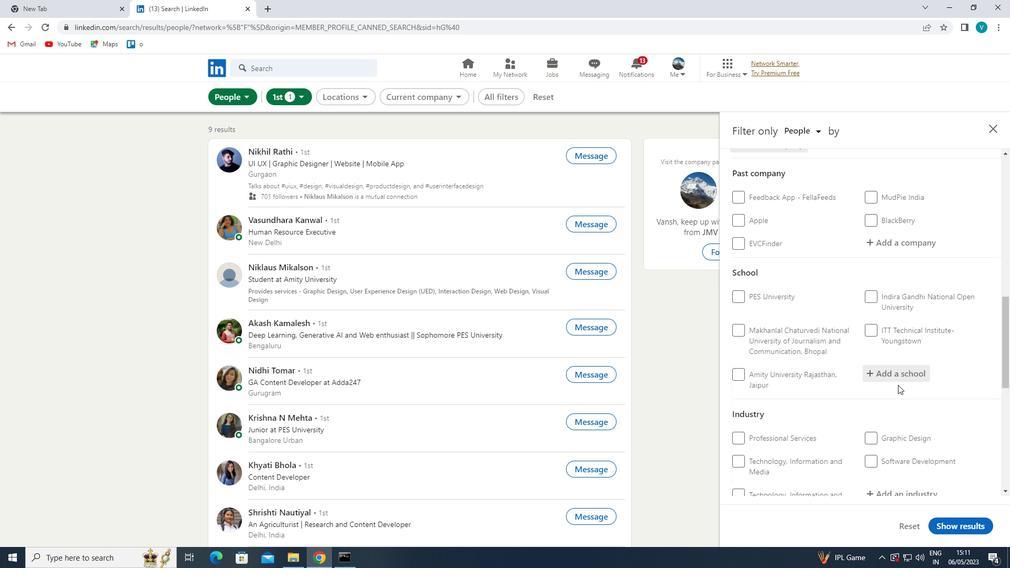
Action: Mouse moved to (896, 366)
Screenshot: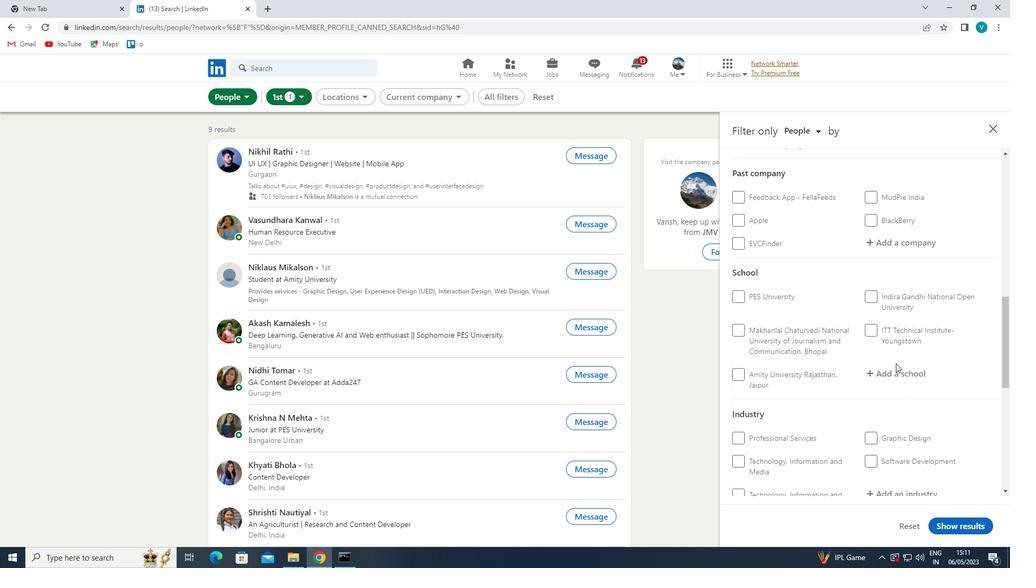 
Action: Mouse pressed left at (896, 366)
Screenshot: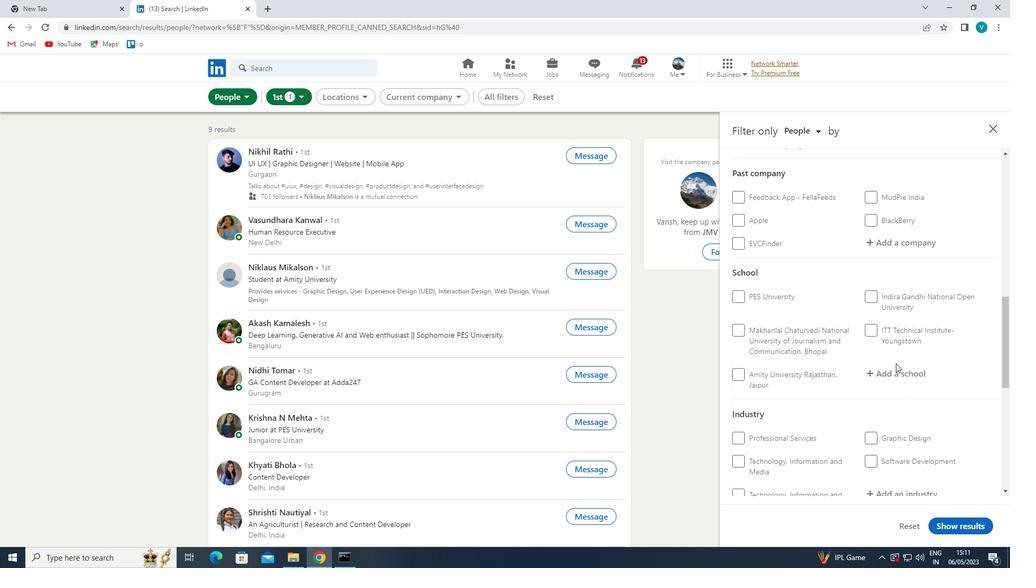 
Action: Mouse moved to (896, 366)
Screenshot: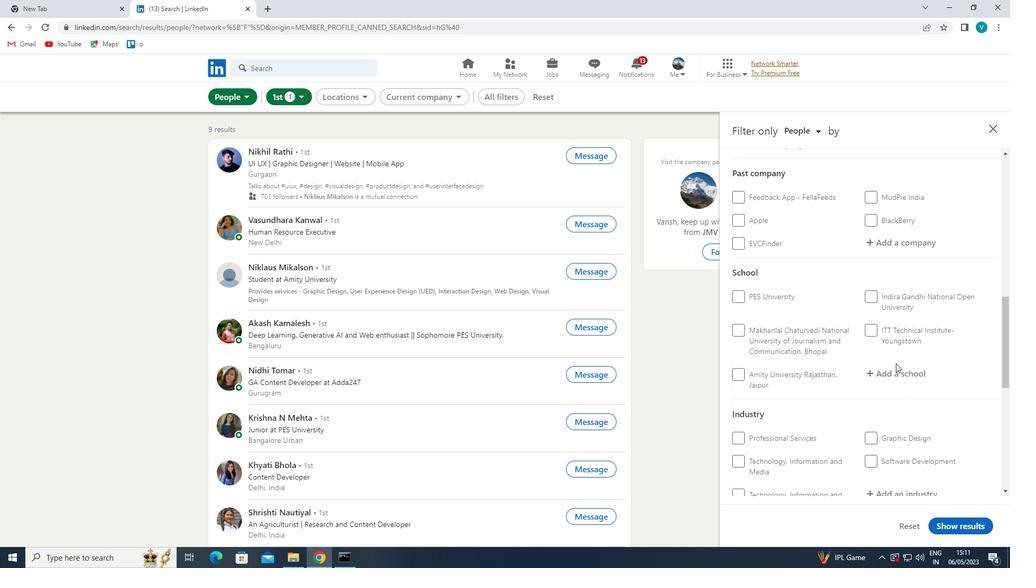
Action: Key pressed <Key.shift>KONGUNADU
Screenshot: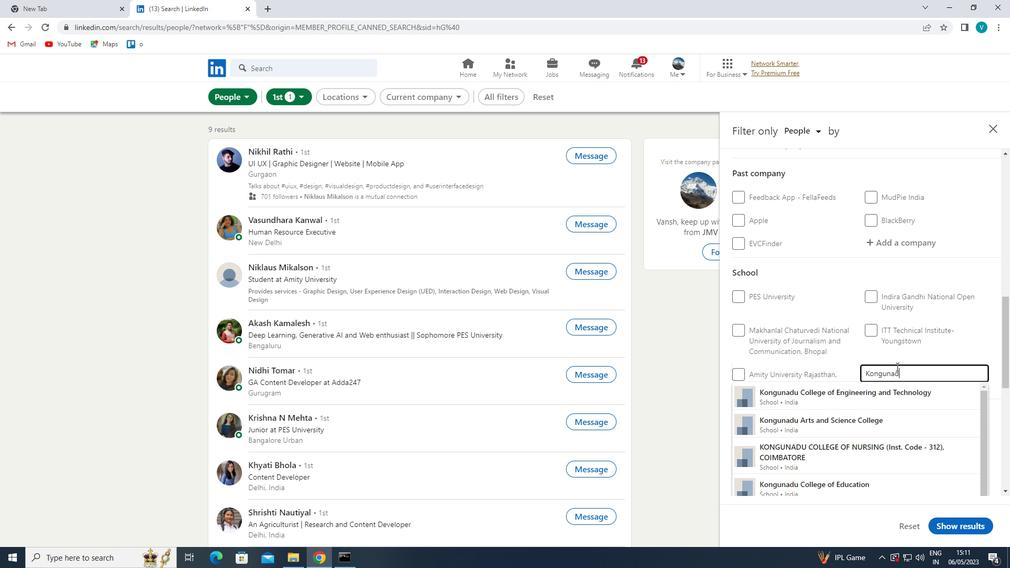 
Action: Mouse moved to (911, 396)
Screenshot: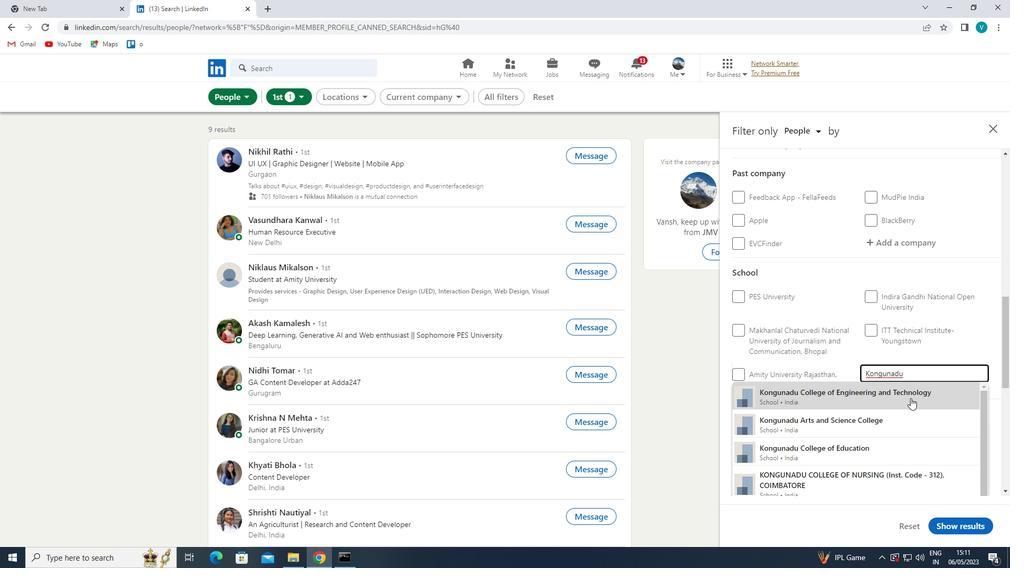 
Action: Mouse pressed left at (911, 396)
Screenshot: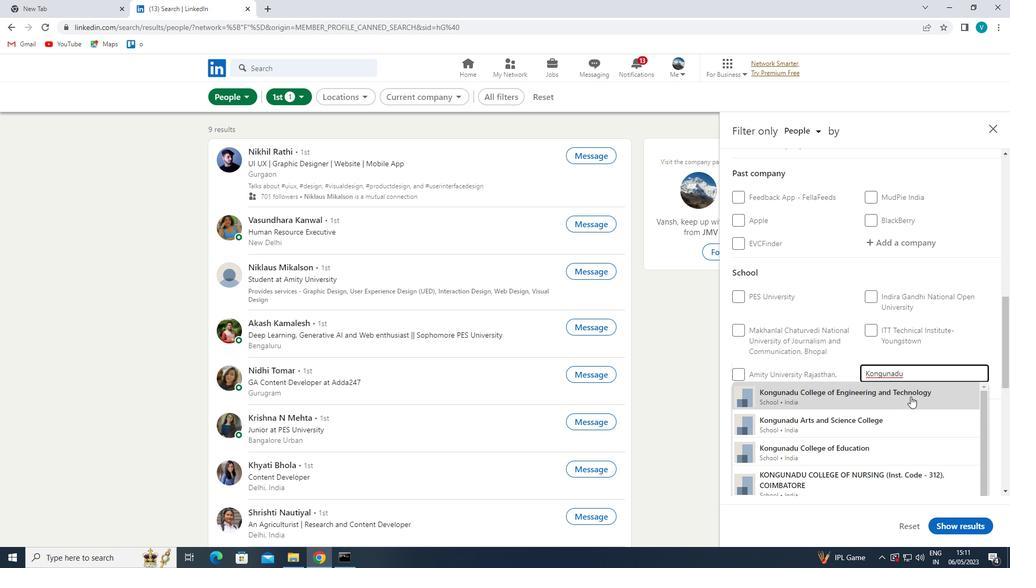
Action: Mouse moved to (909, 383)
Screenshot: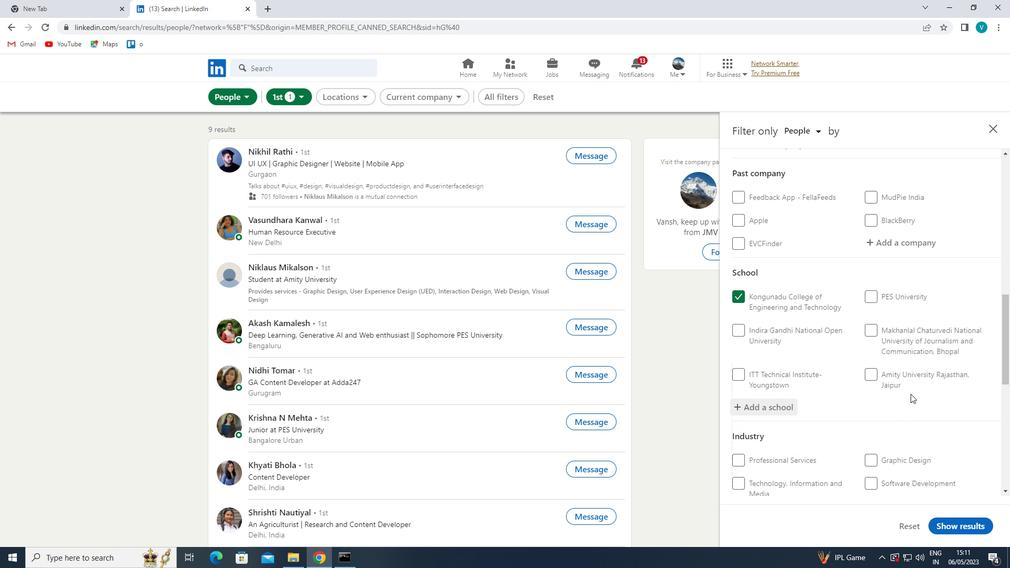 
Action: Mouse scrolled (909, 383) with delta (0, 0)
Screenshot: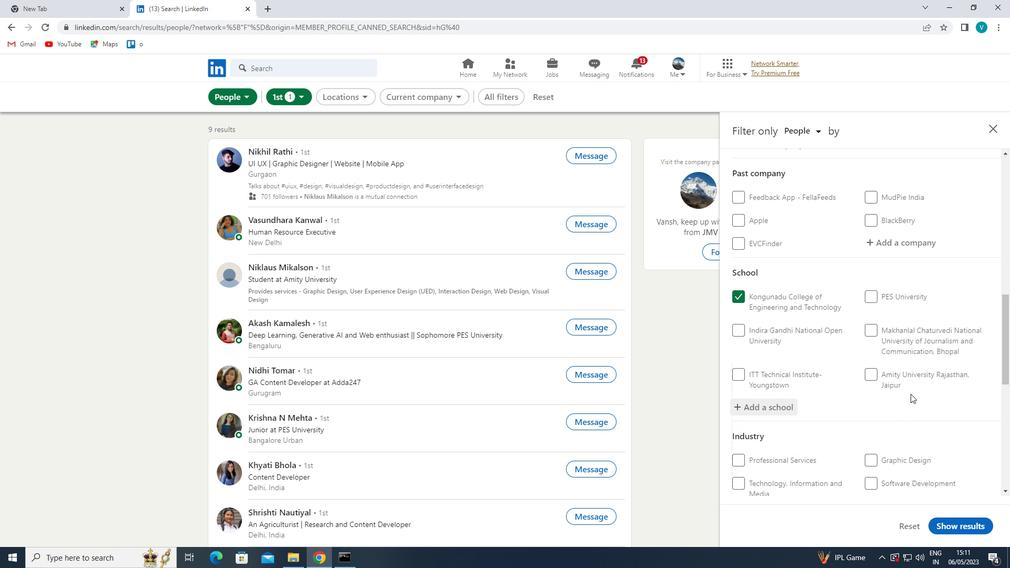 
Action: Mouse moved to (905, 380)
Screenshot: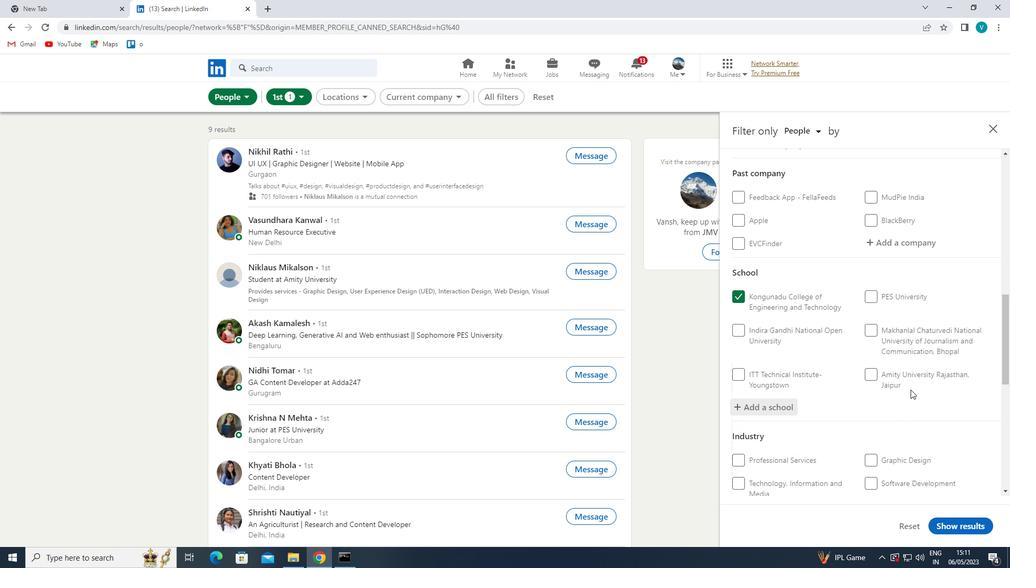
Action: Mouse scrolled (905, 379) with delta (0, 0)
Screenshot: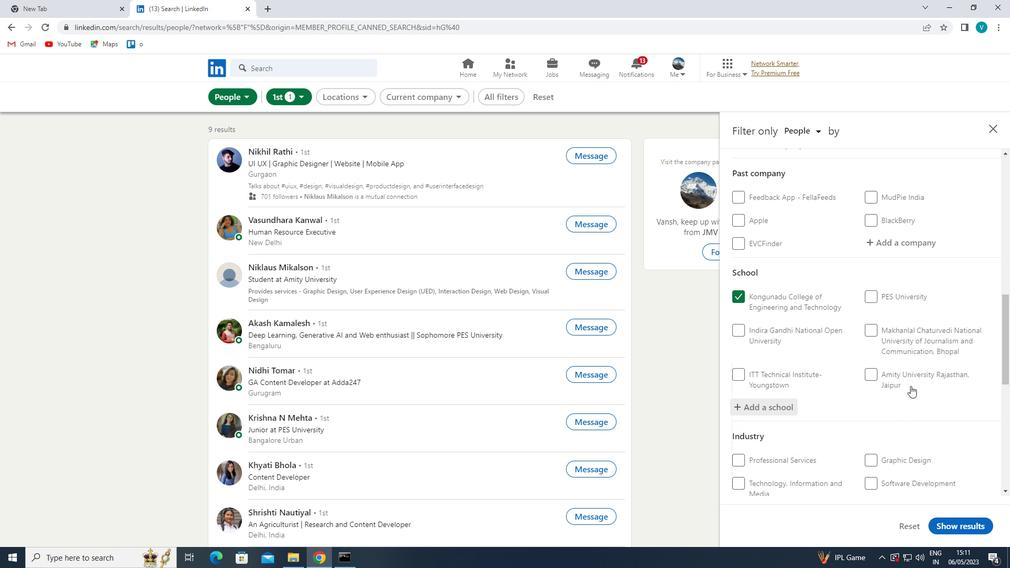 
Action: Mouse moved to (904, 379)
Screenshot: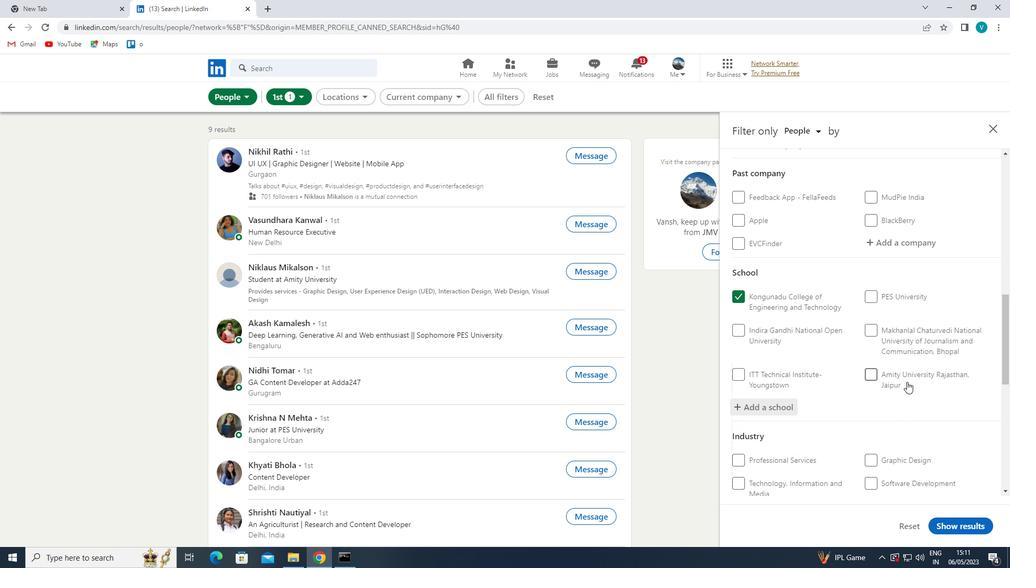 
Action: Mouse scrolled (904, 378) with delta (0, 0)
Screenshot: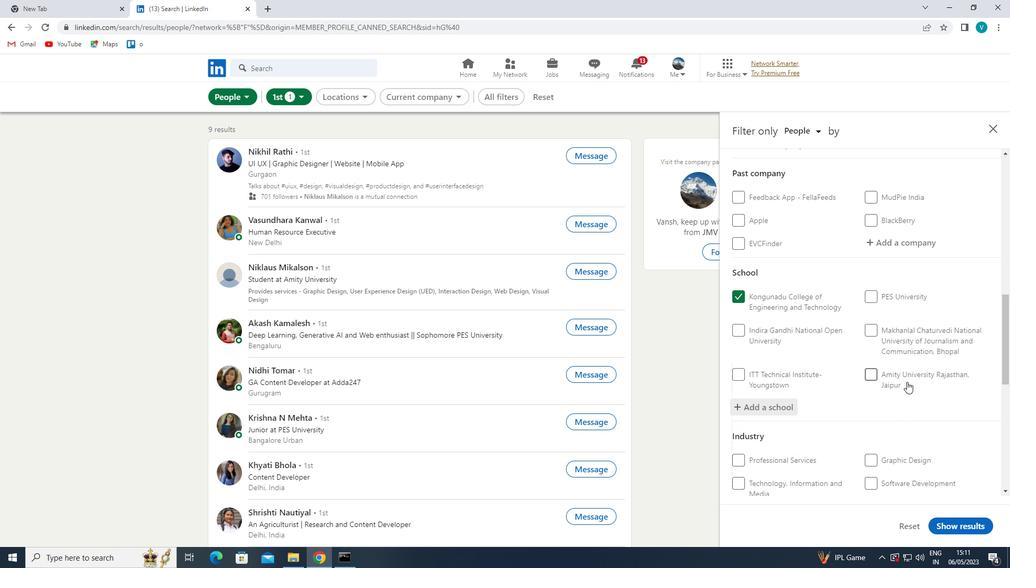 
Action: Mouse moved to (903, 348)
Screenshot: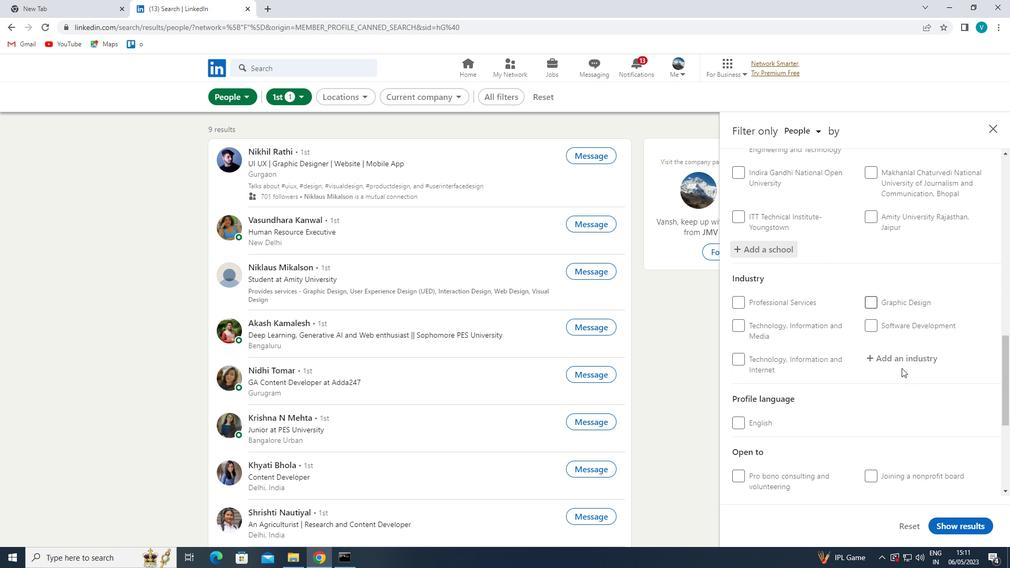 
Action: Mouse pressed left at (903, 348)
Screenshot: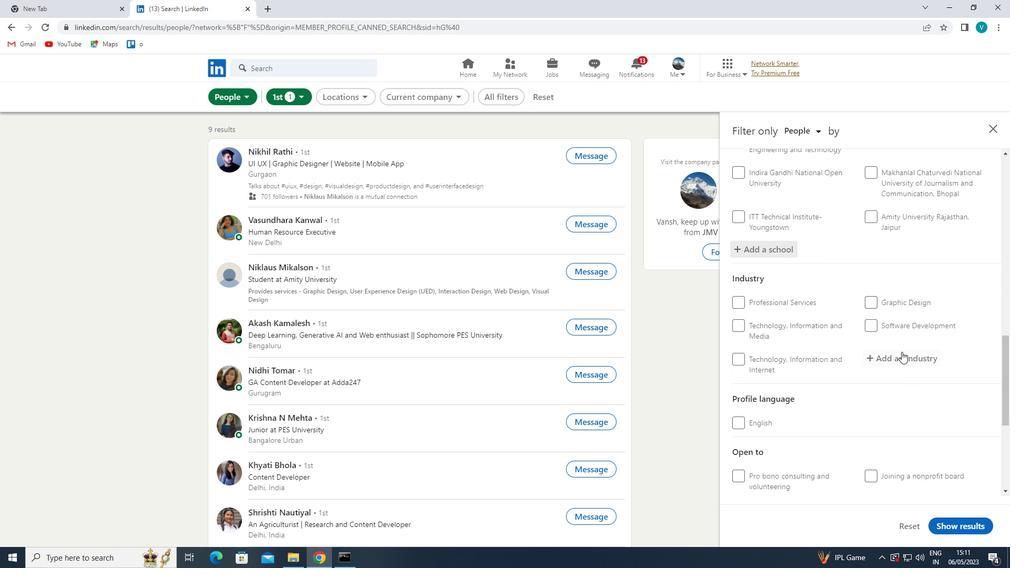 
Action: Mouse moved to (900, 350)
Screenshot: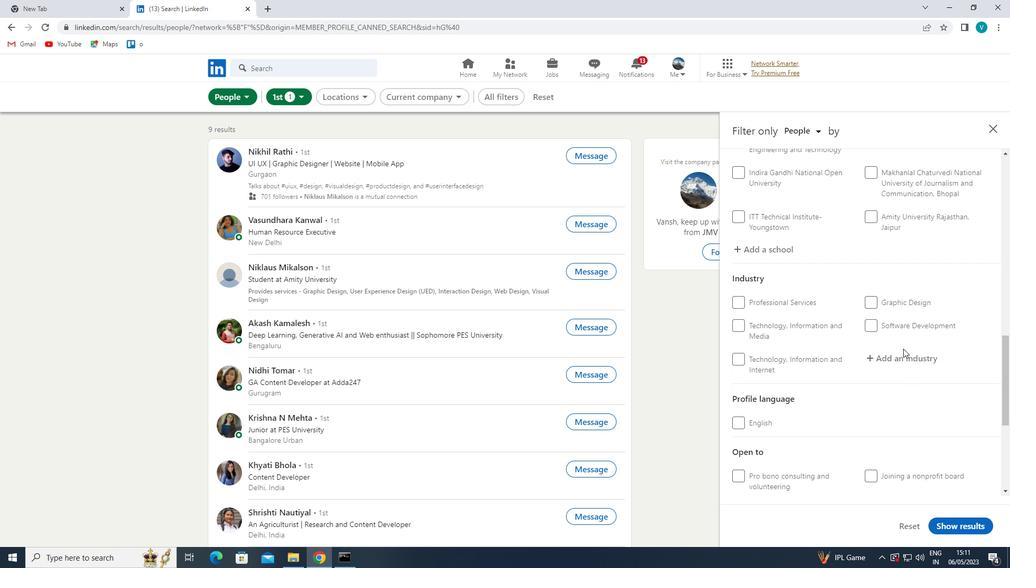 
Action: Mouse pressed left at (900, 350)
Screenshot: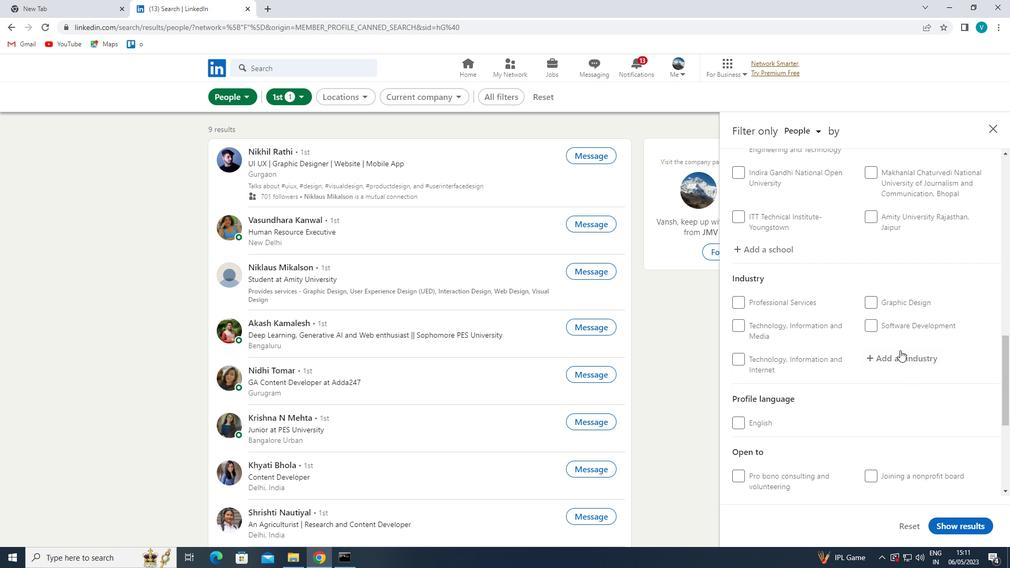 
Action: Mouse moved to (901, 350)
Screenshot: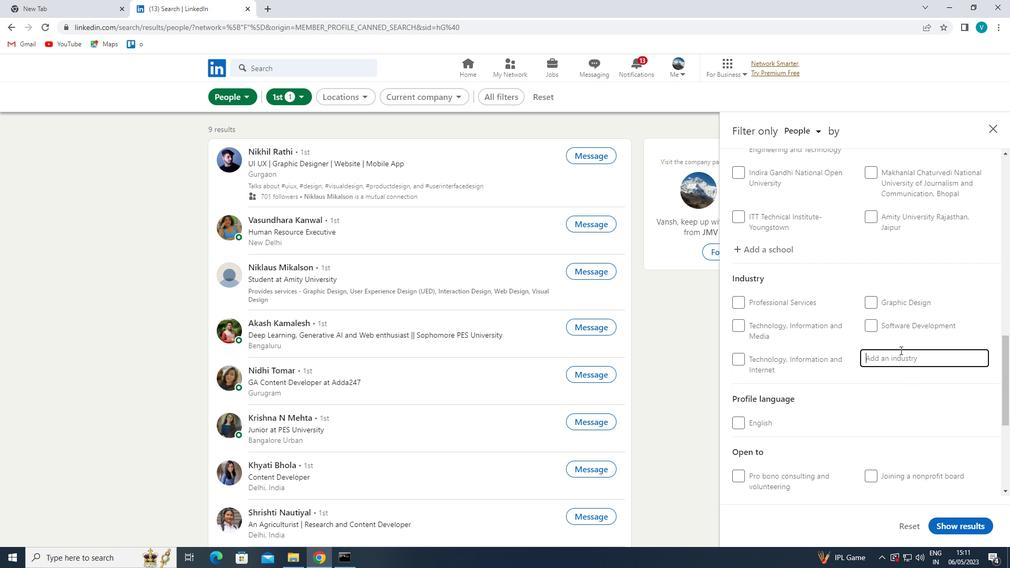 
Action: Key pressed <Key.shift>
Screenshot: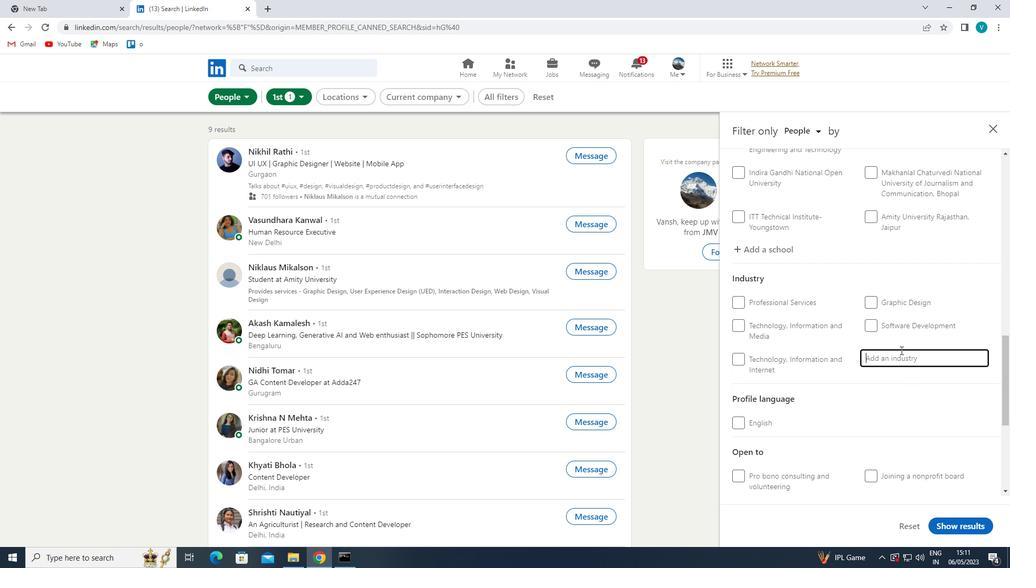 
Action: Mouse moved to (901, 350)
Screenshot: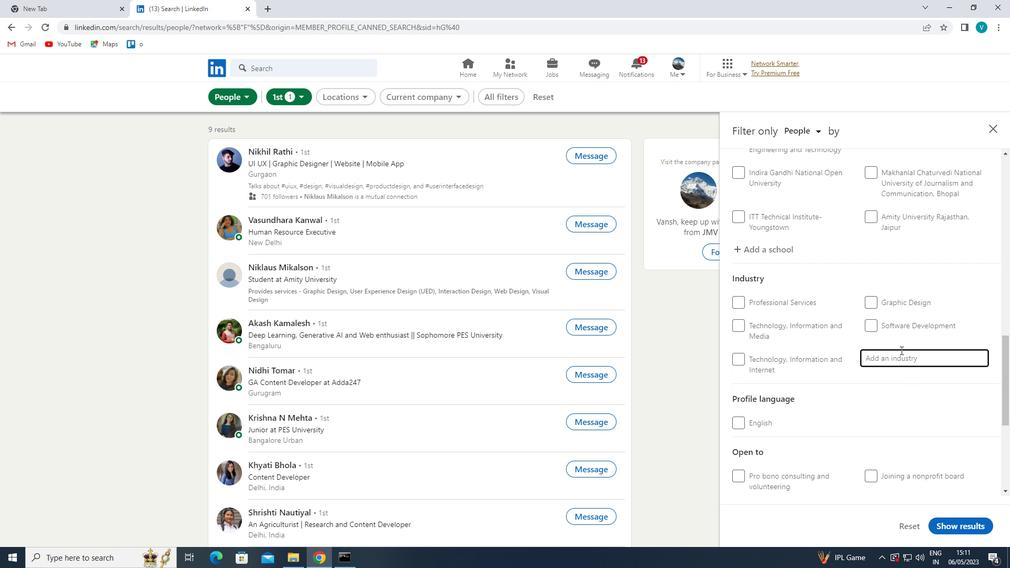 
Action: Key pressed URBAN
Screenshot: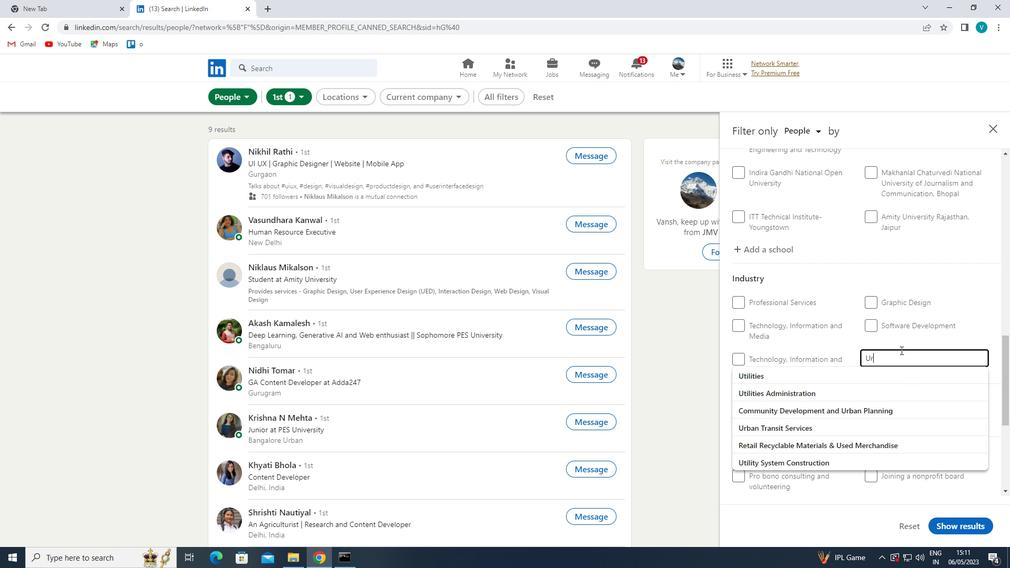 
Action: Mouse moved to (879, 388)
Screenshot: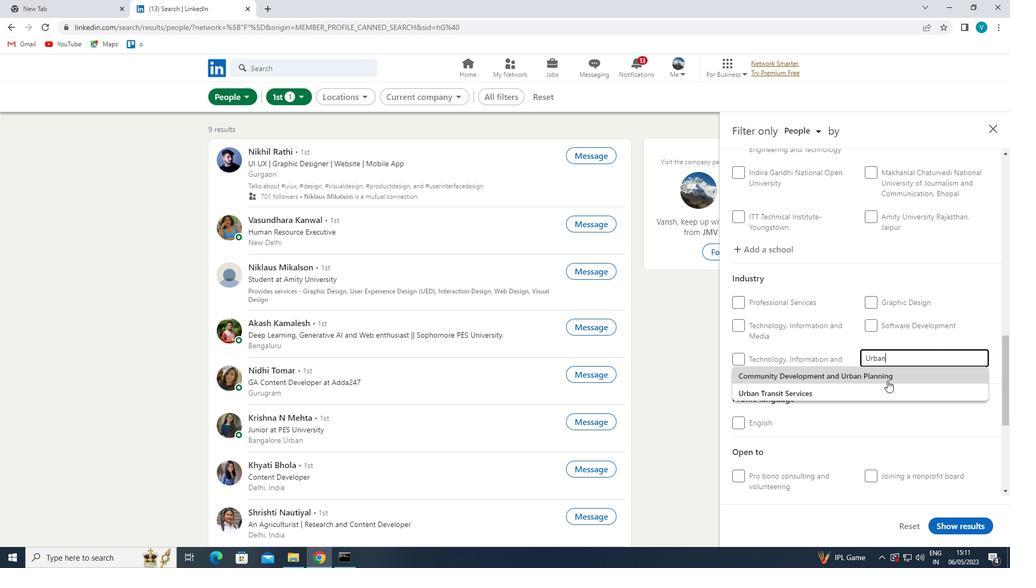 
Action: Mouse pressed left at (879, 388)
Screenshot: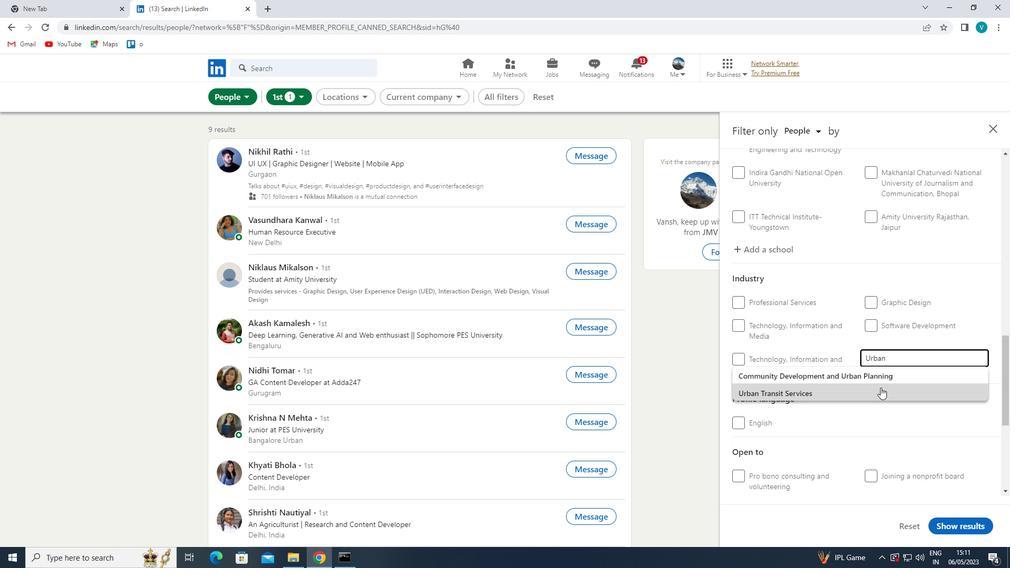 
Action: Mouse moved to (880, 386)
Screenshot: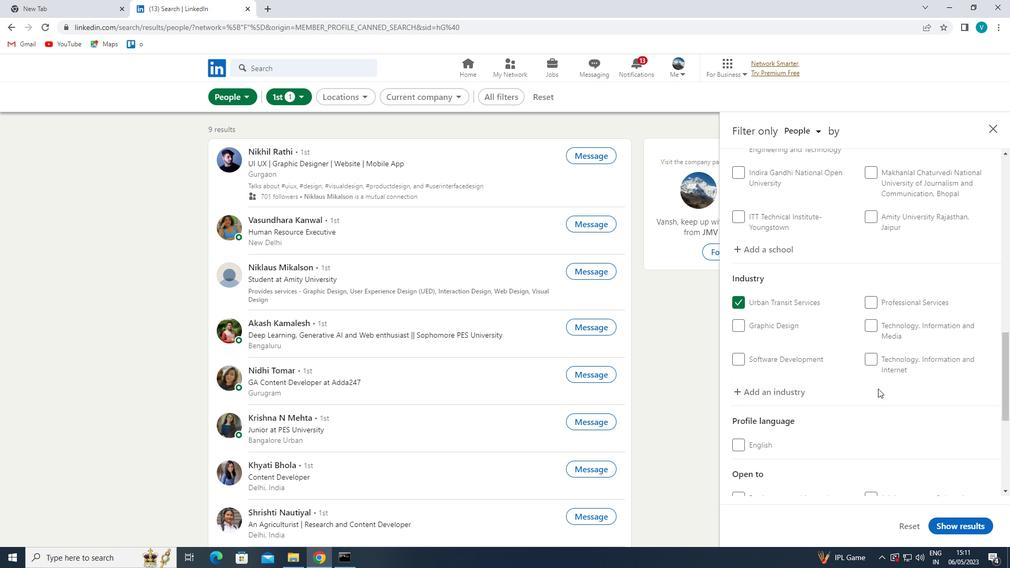 
Action: Mouse scrolled (880, 386) with delta (0, 0)
Screenshot: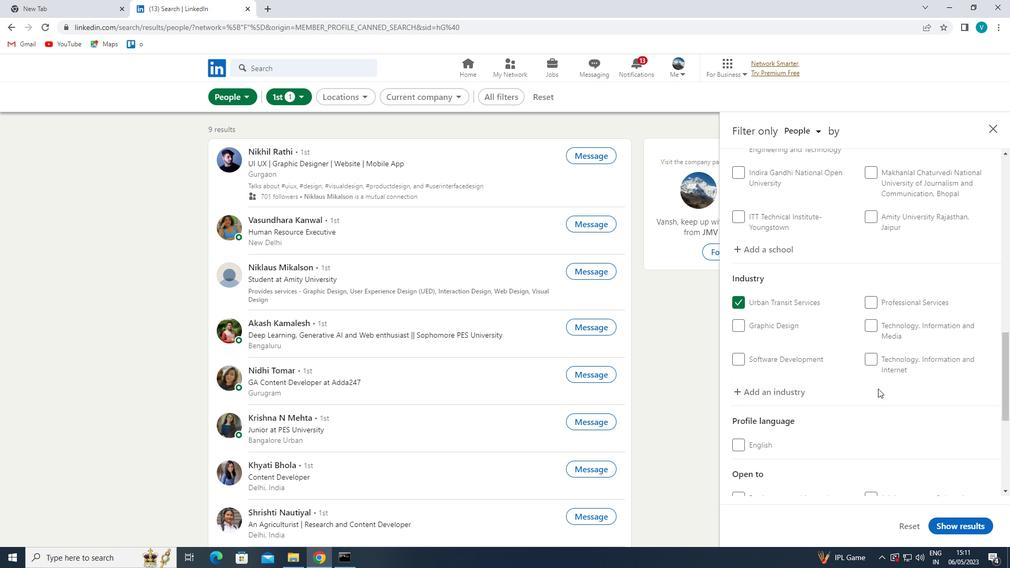 
Action: Mouse moved to (881, 386)
Screenshot: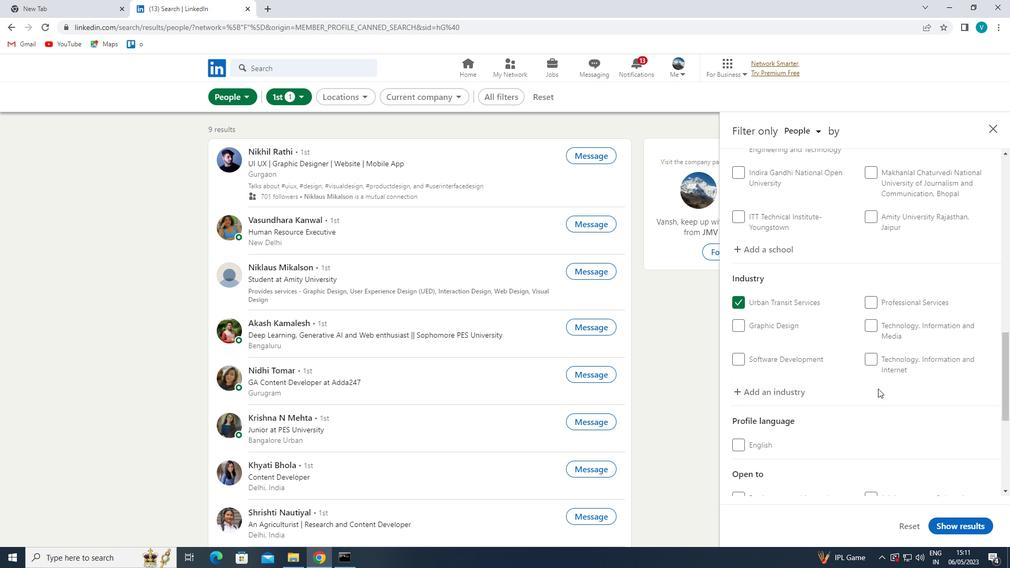 
Action: Mouse scrolled (881, 385) with delta (0, 0)
Screenshot: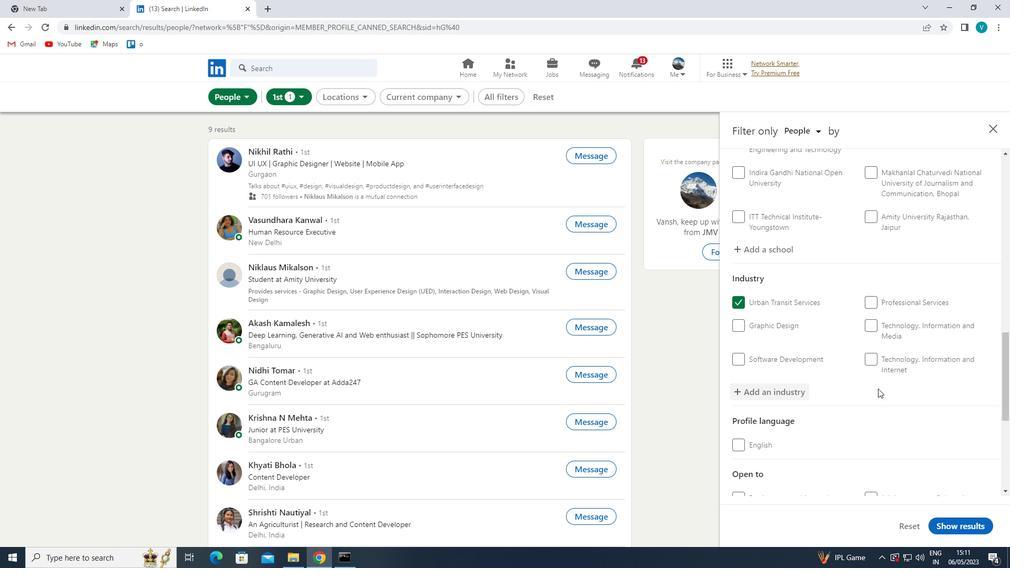 
Action: Mouse moved to (881, 385)
Screenshot: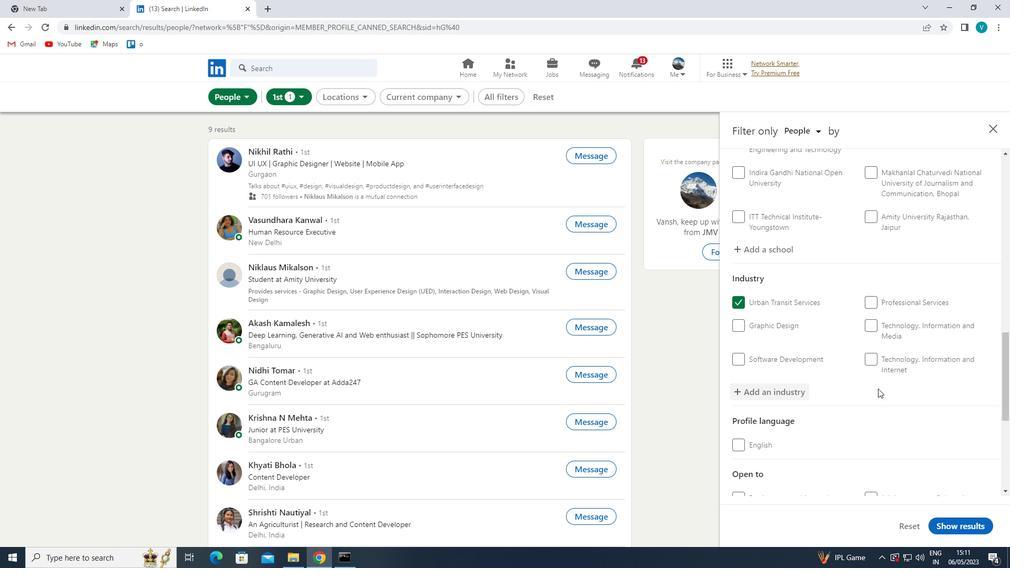 
Action: Mouse scrolled (881, 385) with delta (0, 0)
Screenshot: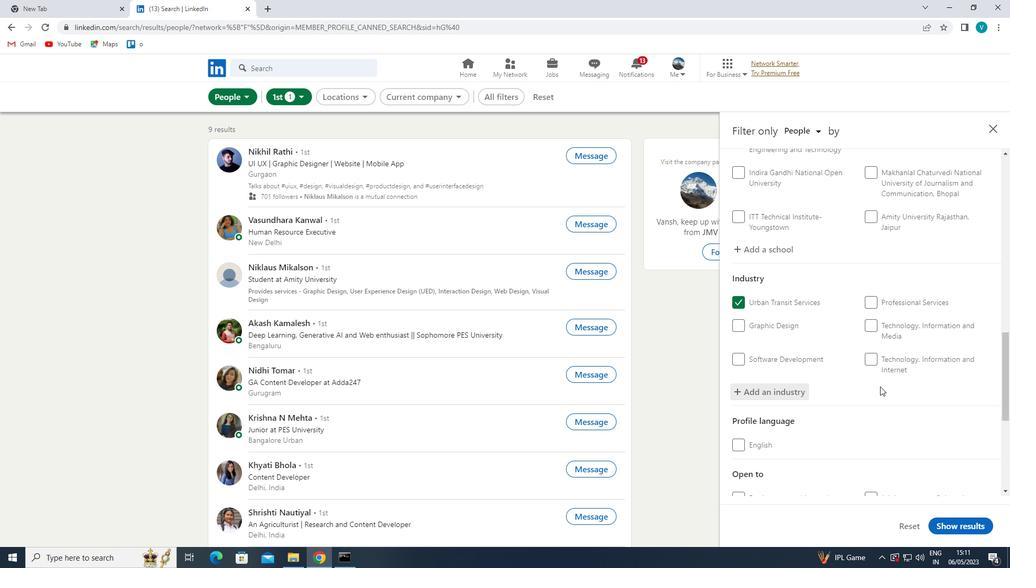 
Action: Mouse moved to (881, 383)
Screenshot: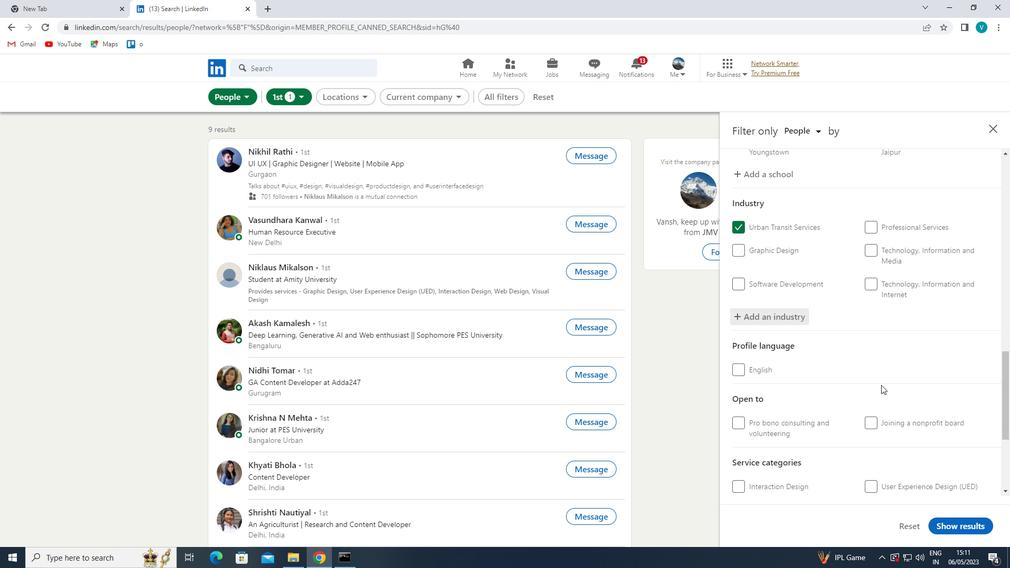 
Action: Mouse scrolled (881, 383) with delta (0, 0)
Screenshot: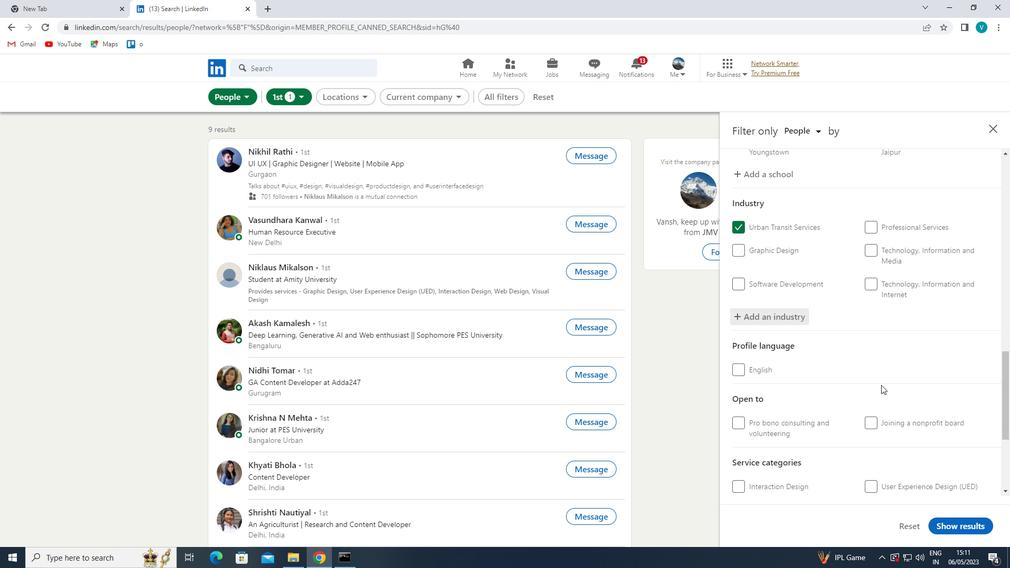 
Action: Mouse moved to (889, 391)
Screenshot: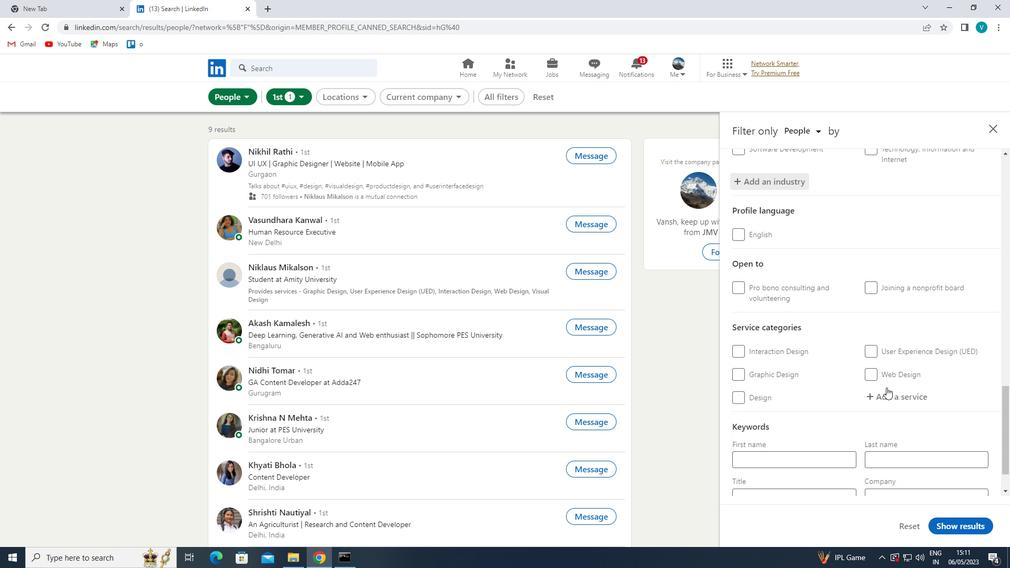 
Action: Mouse pressed left at (889, 391)
Screenshot: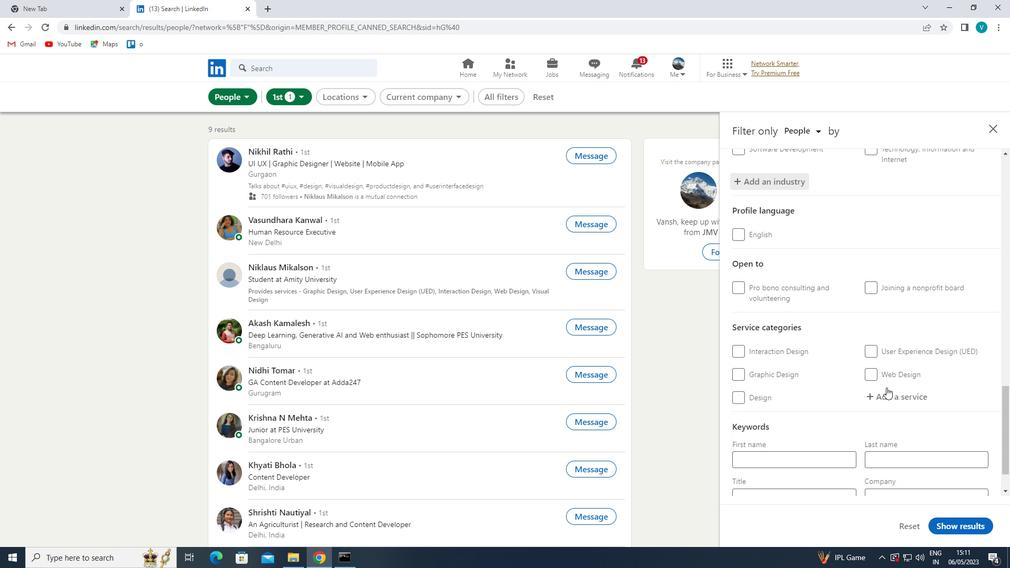 
Action: Mouse moved to (894, 390)
Screenshot: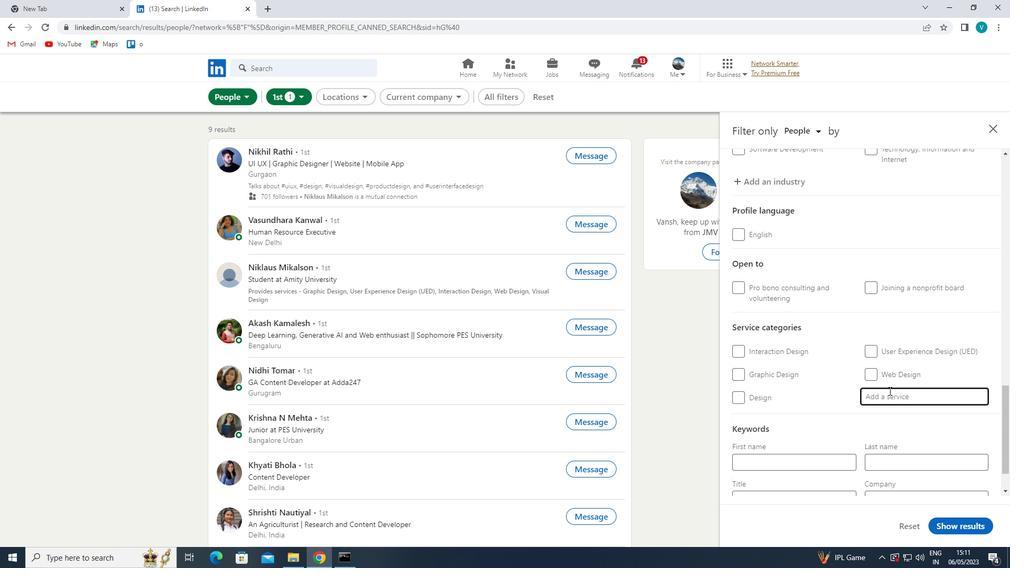 
Action: Key pressed <Key.shift>INTERIOR<Key.space>
Screenshot: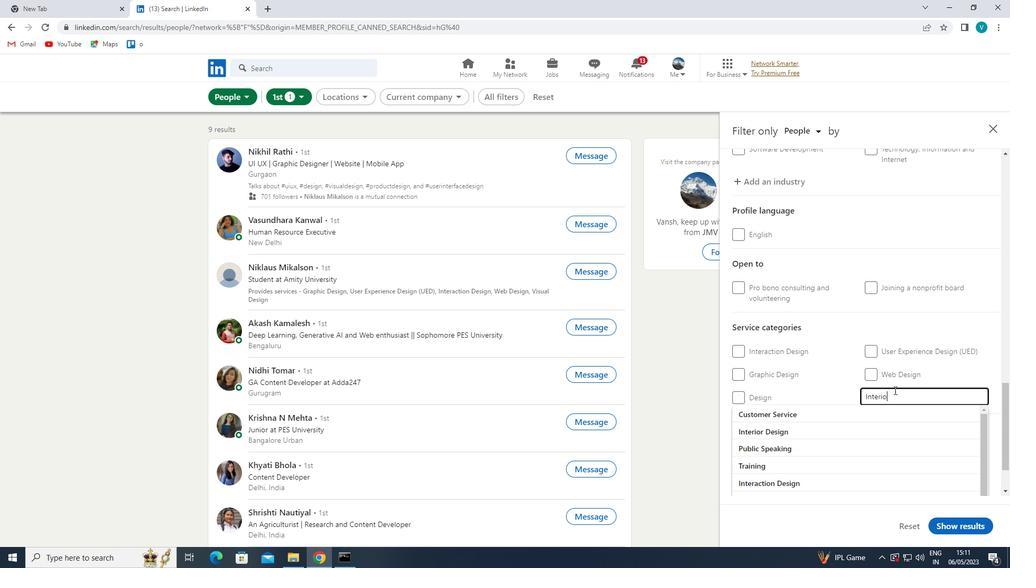 
Action: Mouse moved to (837, 414)
Screenshot: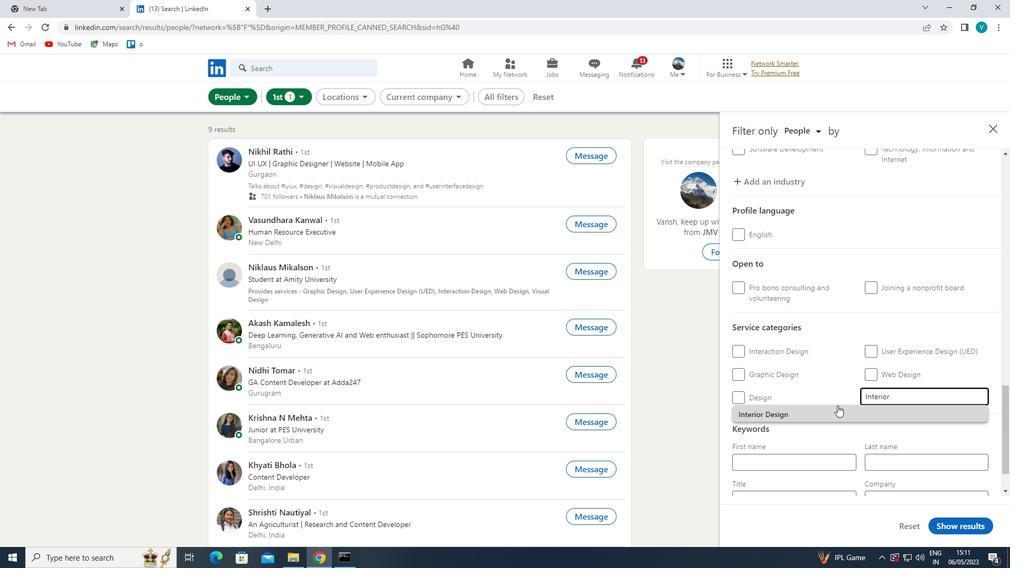 
Action: Mouse pressed left at (837, 414)
Screenshot: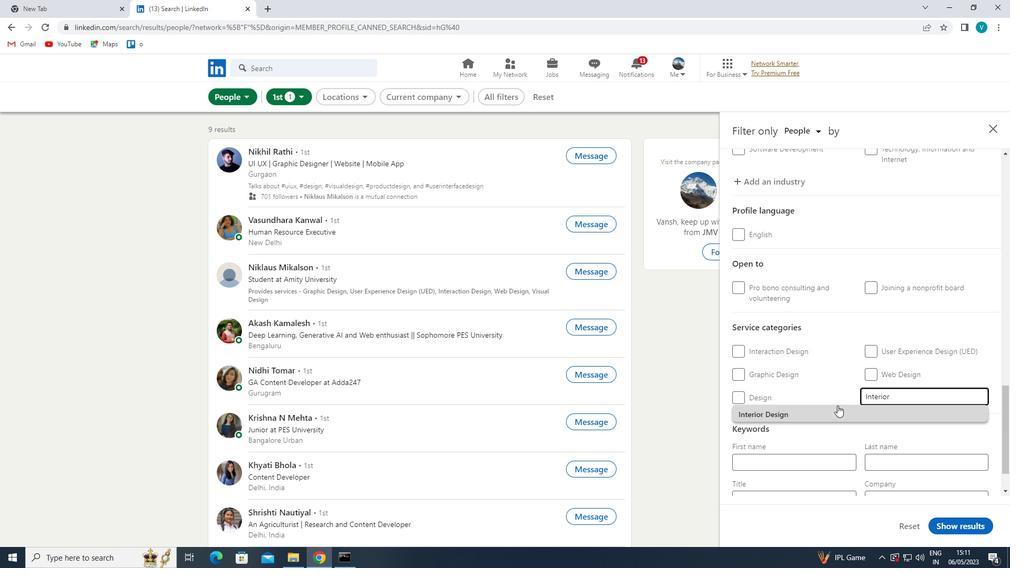
Action: Mouse moved to (836, 415)
Screenshot: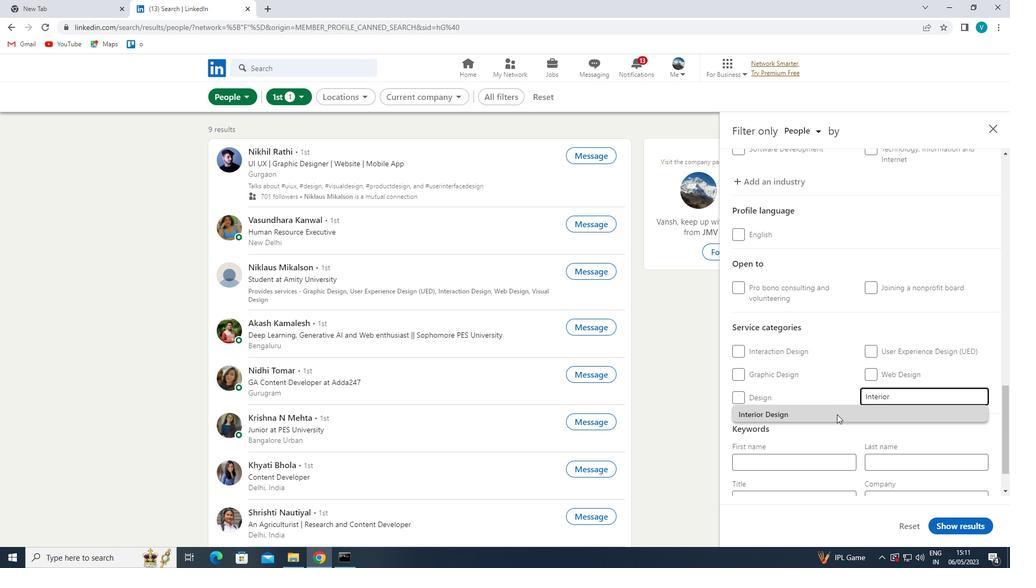 
Action: Mouse scrolled (836, 414) with delta (0, 0)
Screenshot: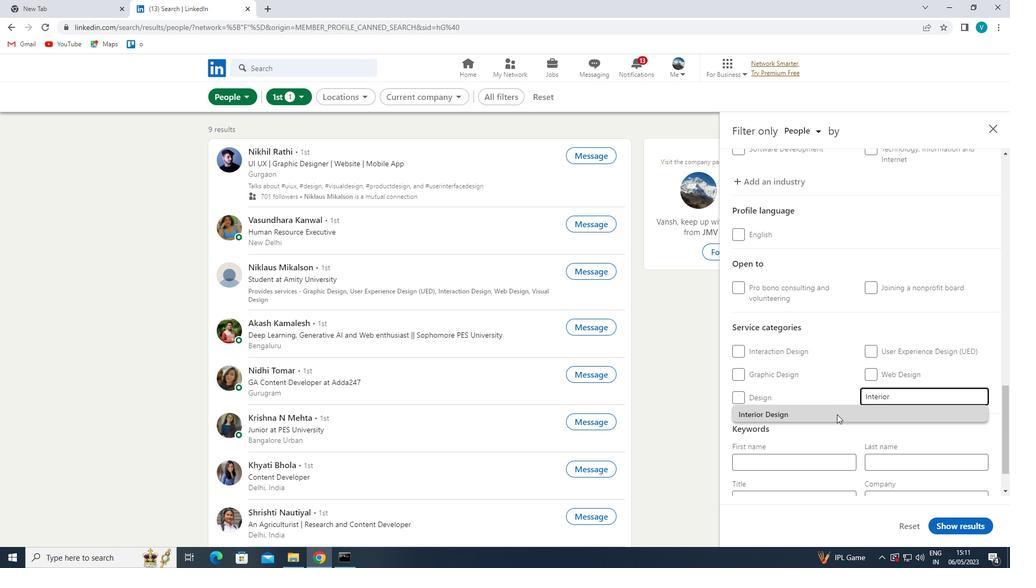 
Action: Mouse moved to (836, 415)
Screenshot: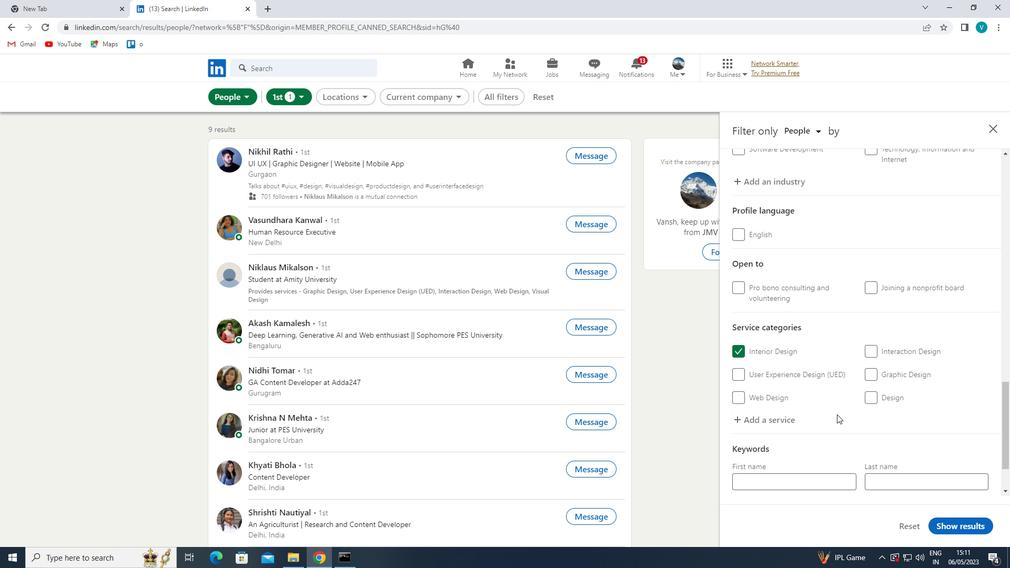 
Action: Mouse scrolled (836, 415) with delta (0, 0)
Screenshot: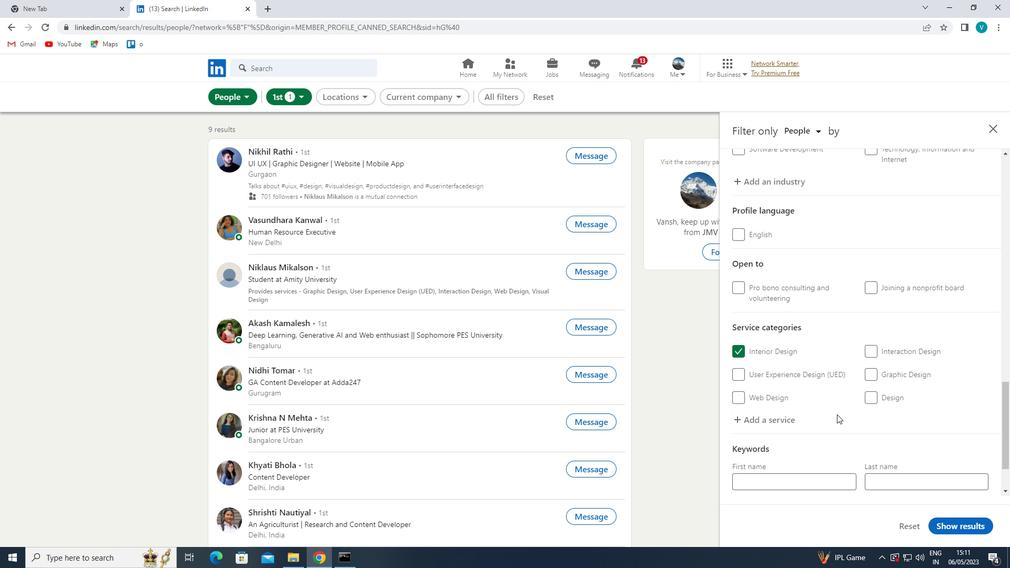 
Action: Mouse moved to (835, 415)
Screenshot: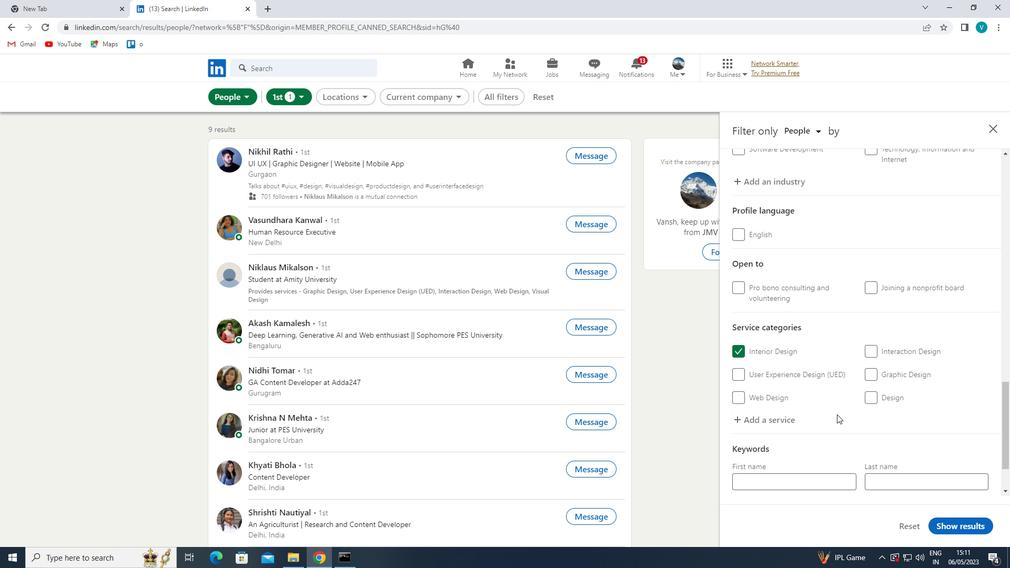 
Action: Mouse scrolled (835, 416) with delta (0, 0)
Screenshot: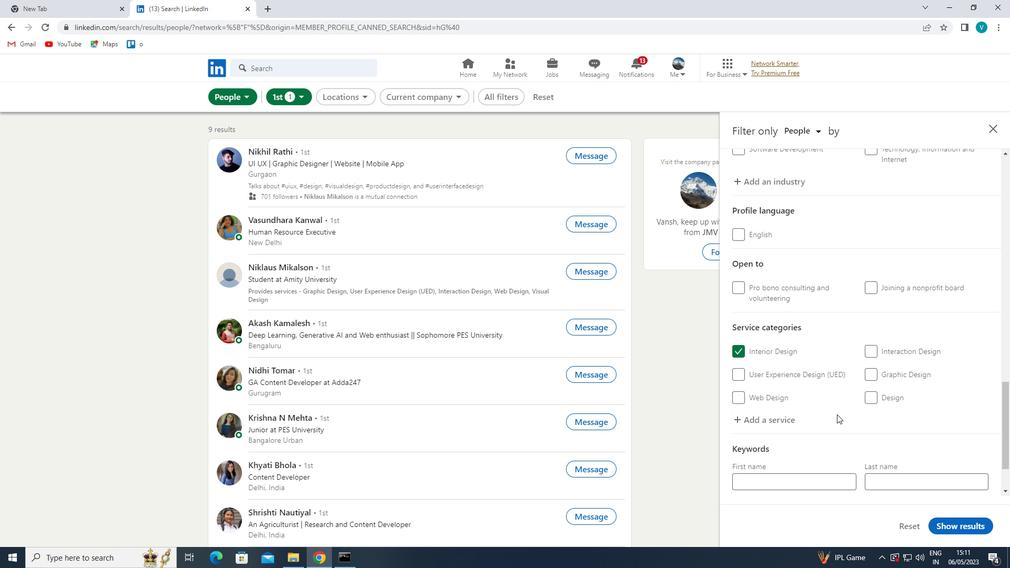 
Action: Mouse moved to (811, 452)
Screenshot: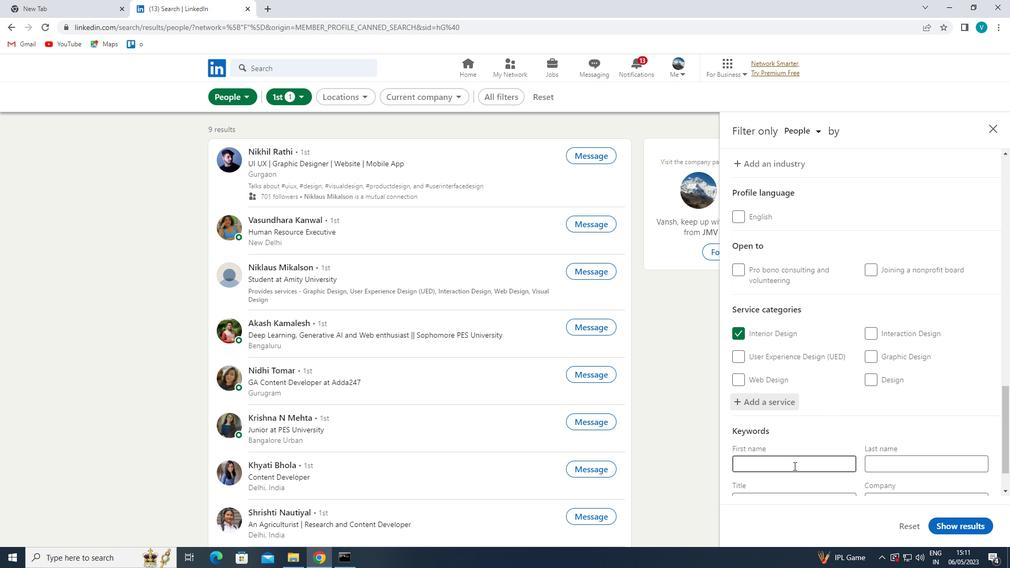 
Action: Mouse scrolled (811, 452) with delta (0, 0)
Screenshot: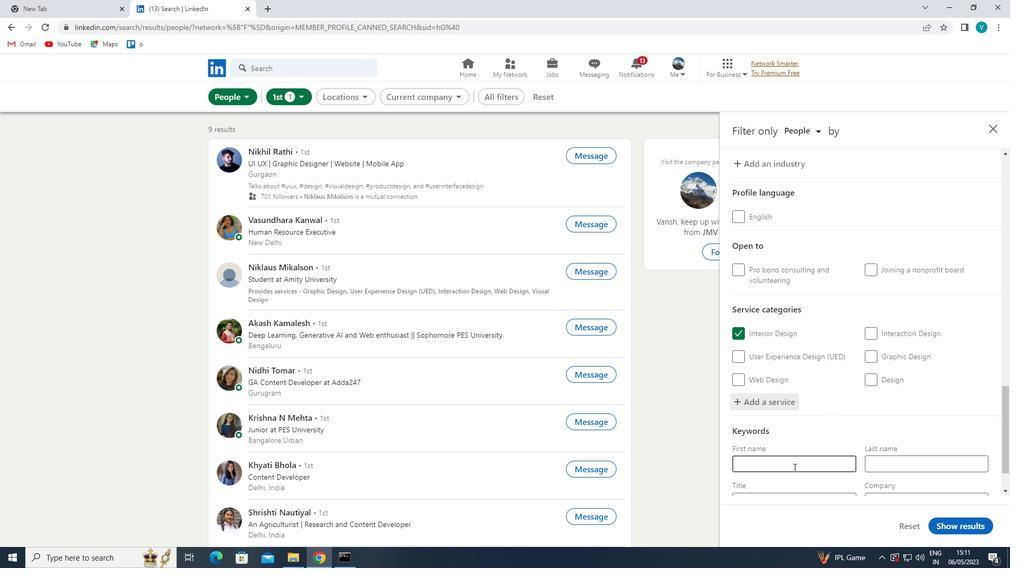 
Action: Mouse scrolled (811, 452) with delta (0, 0)
Screenshot: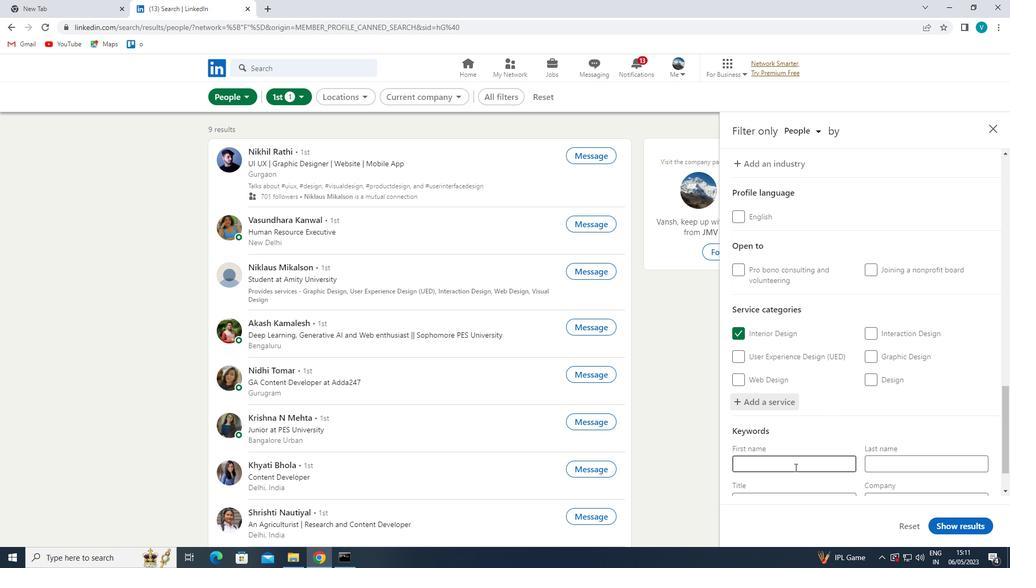 
Action: Mouse scrolled (811, 452) with delta (0, 0)
Screenshot: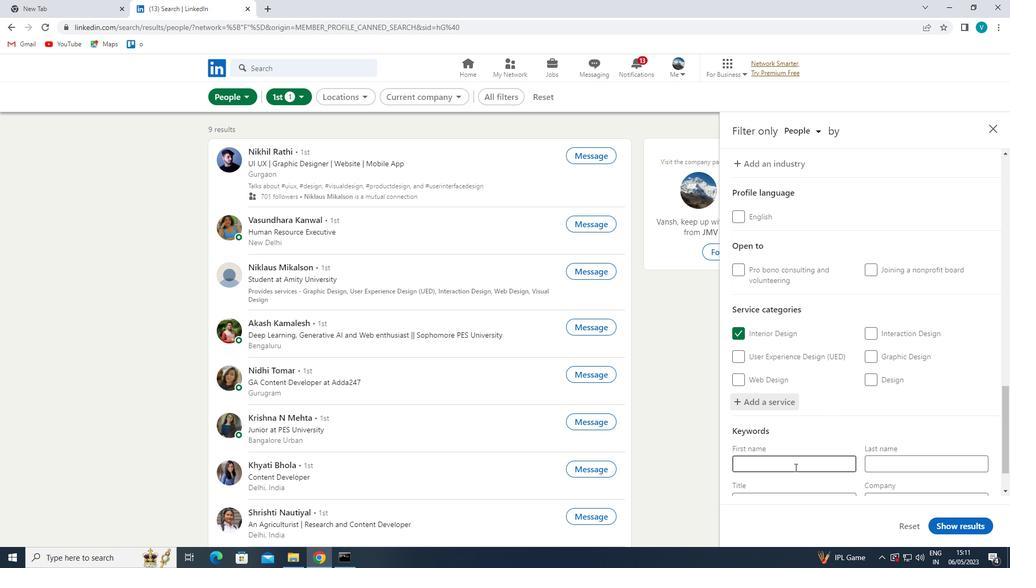 
Action: Mouse scrolled (811, 452) with delta (0, 0)
Screenshot: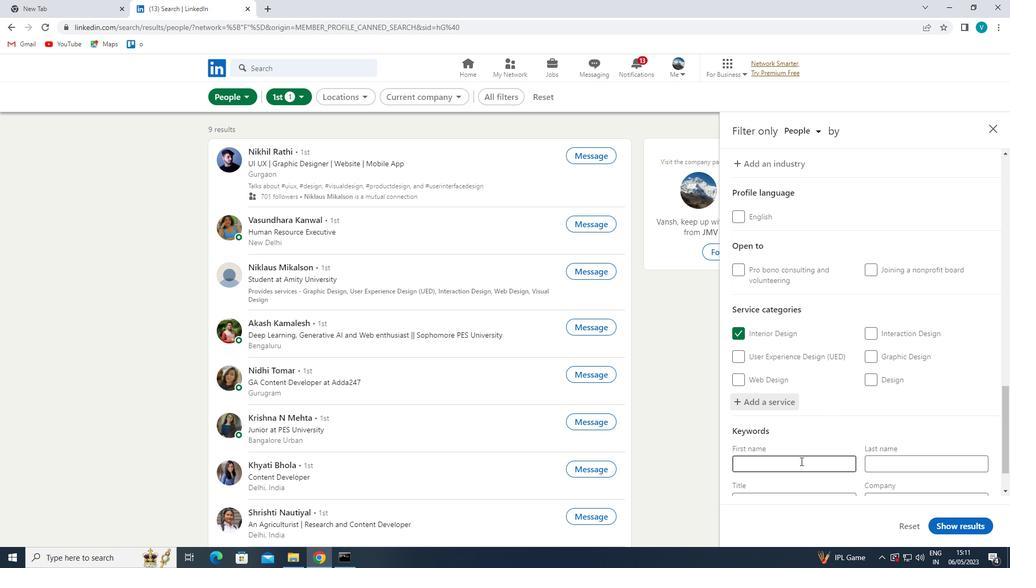 
Action: Mouse moved to (798, 439)
Screenshot: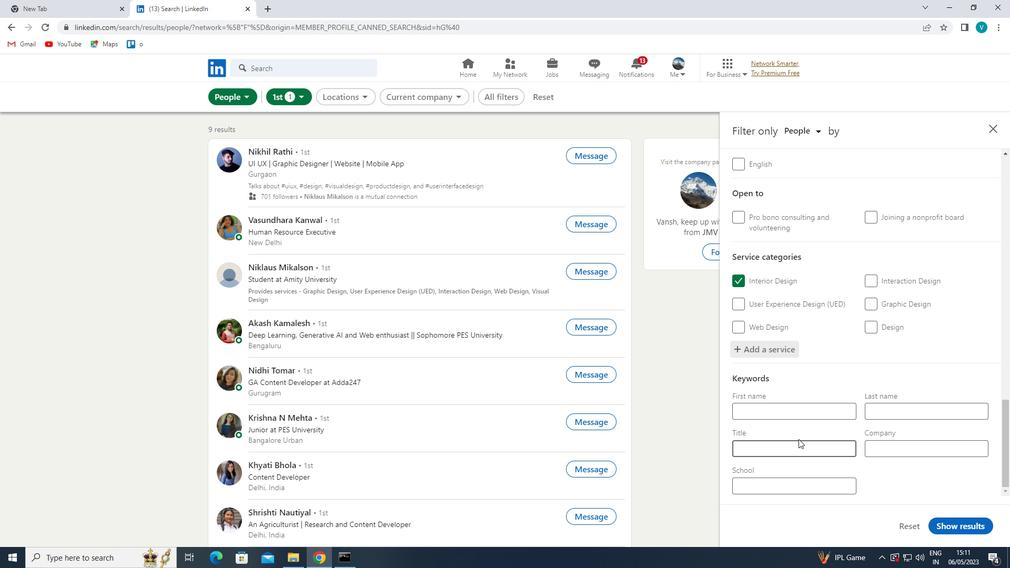 
Action: Mouse pressed left at (798, 439)
Screenshot: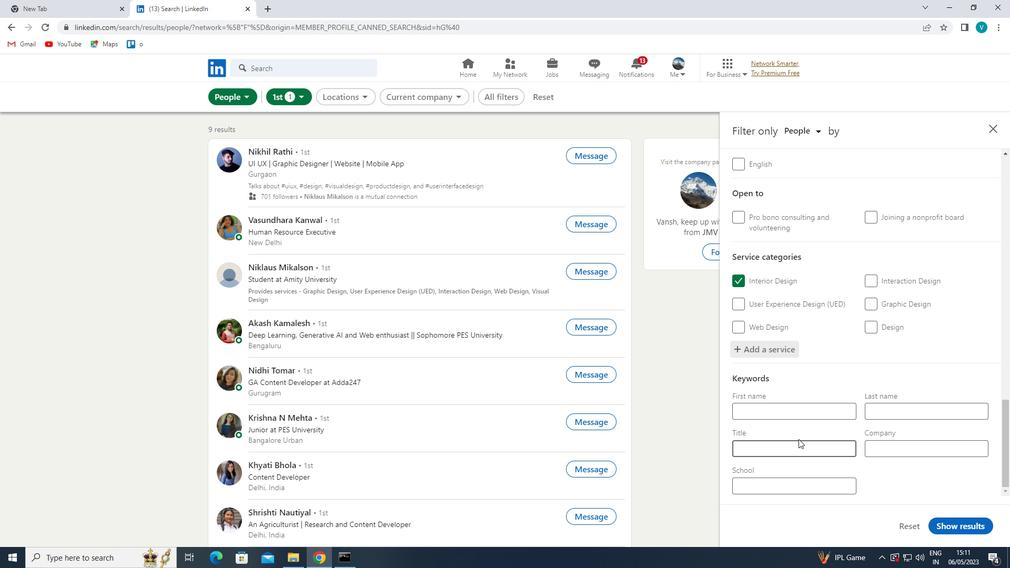
Action: Mouse moved to (802, 438)
Screenshot: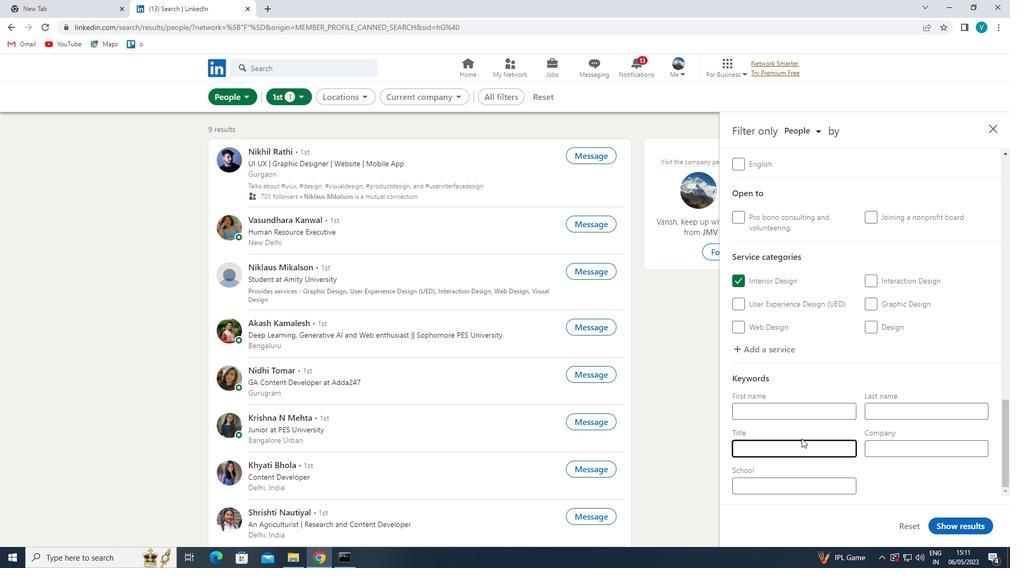 
Action: Key pressed <Key.shift>CUSTOMER<Key.space><Key.shift>SUPPORT<Key.space><Key.shift>REPRESENTATIVE<Key.space>
Screenshot: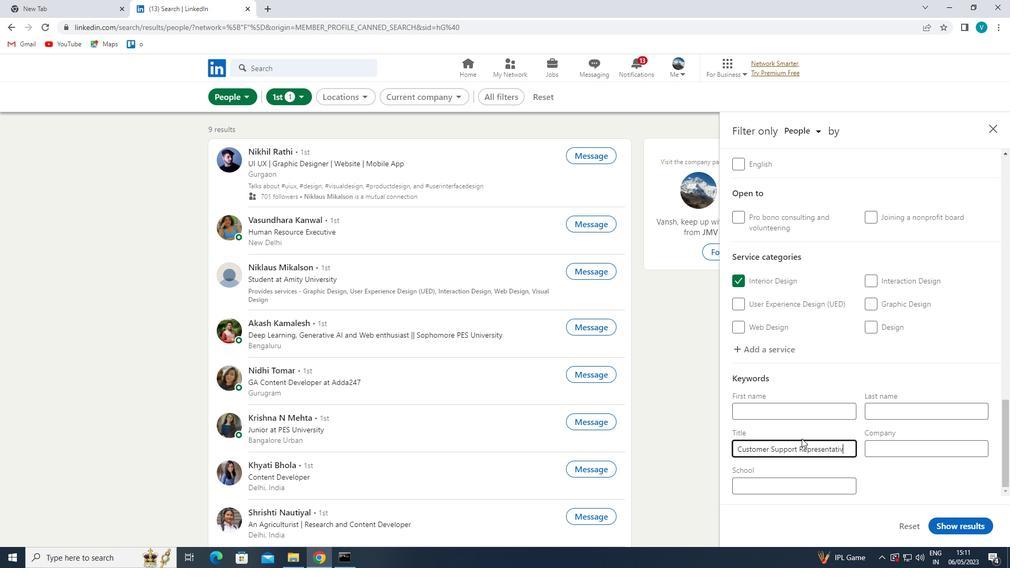 
Action: Mouse moved to (974, 518)
Screenshot: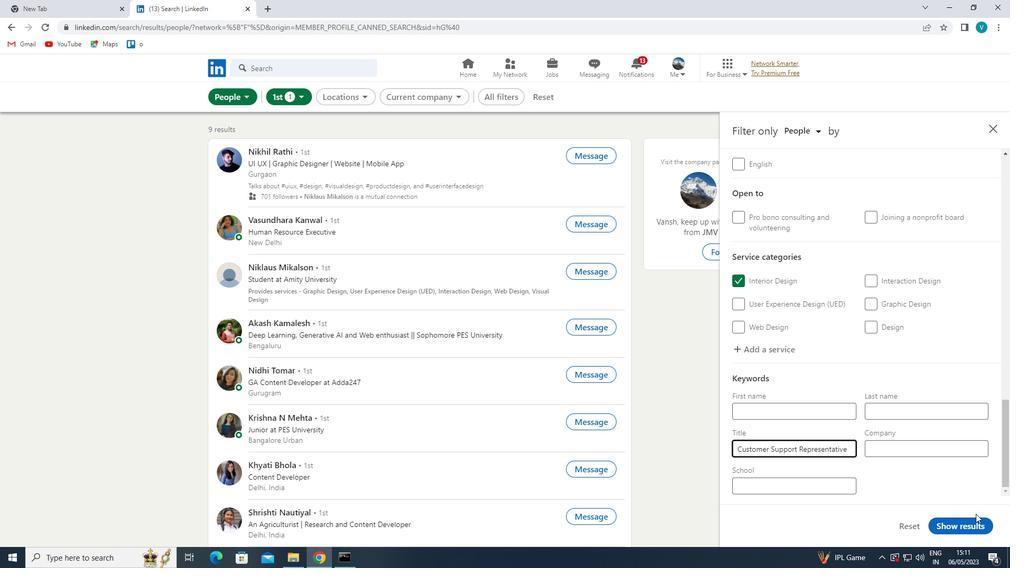 
Action: Mouse pressed left at (974, 518)
Screenshot: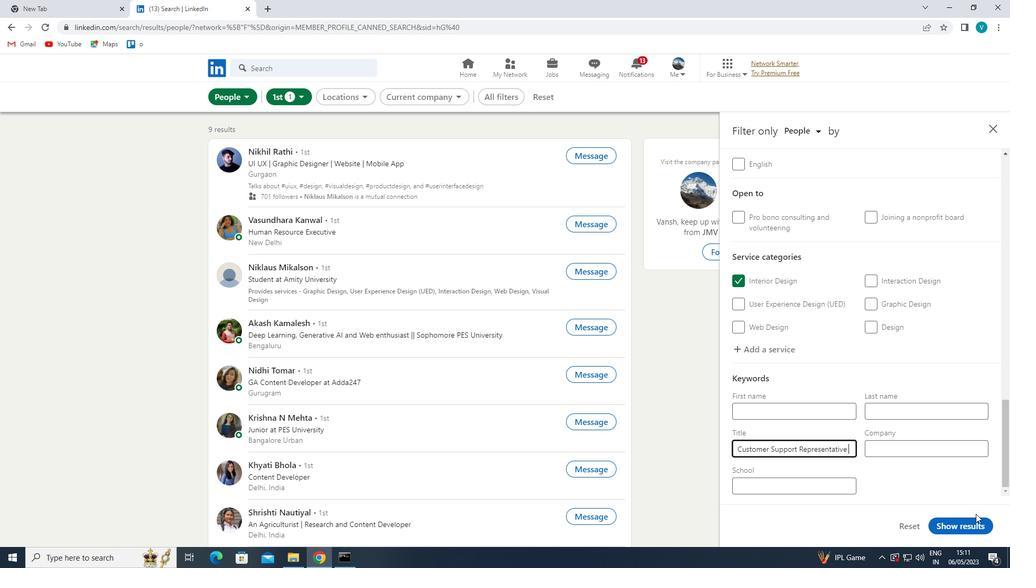 
Action: Mouse moved to (974, 519)
Screenshot: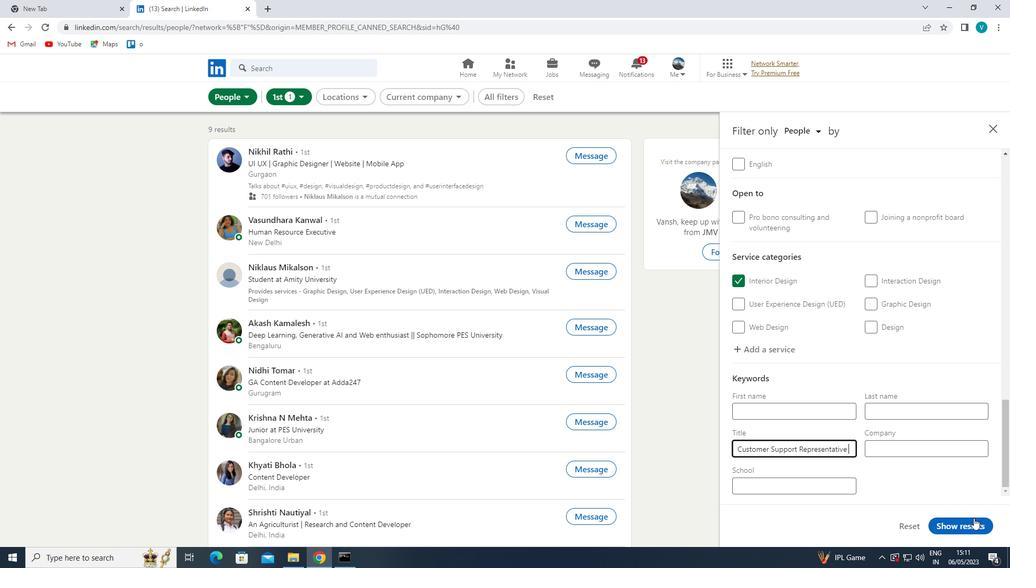 
